 Task: Get information about  a Redfin agent in Charlotte, North Carolina, for assistance in finding a property with a home office.
Action: Key pressed c<Key.caps_lock>HARLOTTE
Screenshot: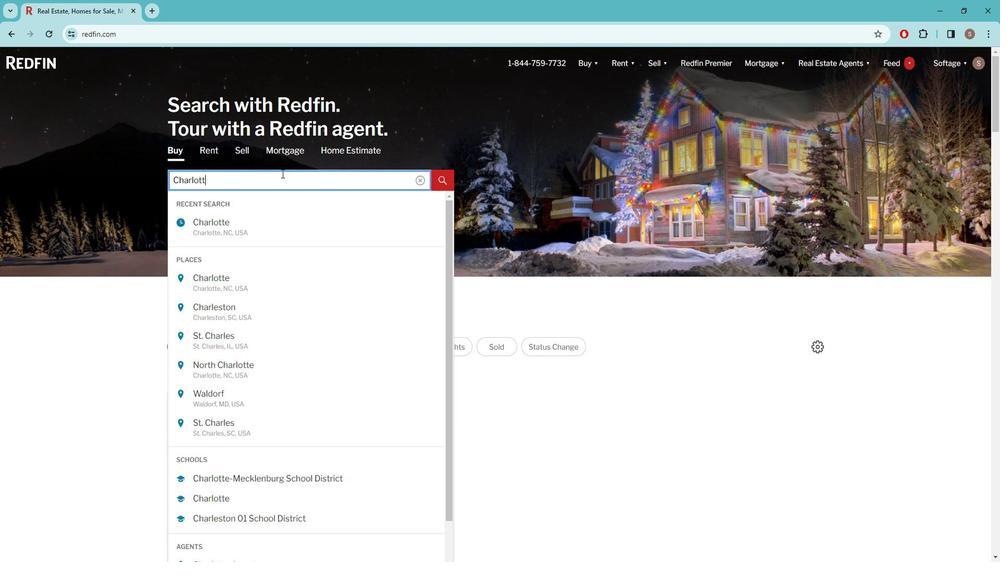 
Action: Mouse moved to (247, 232)
Screenshot: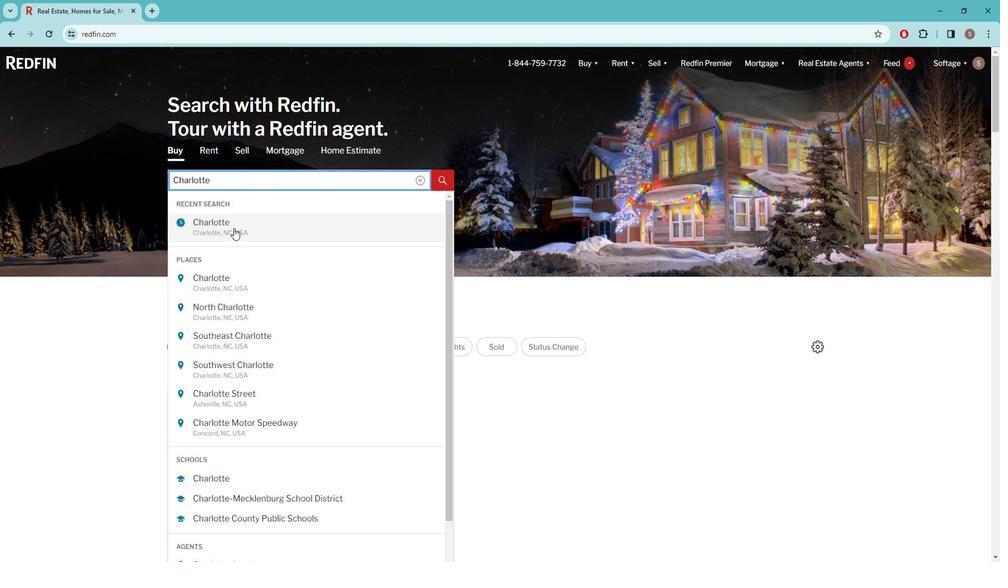 
Action: Mouse pressed left at (247, 232)
Screenshot: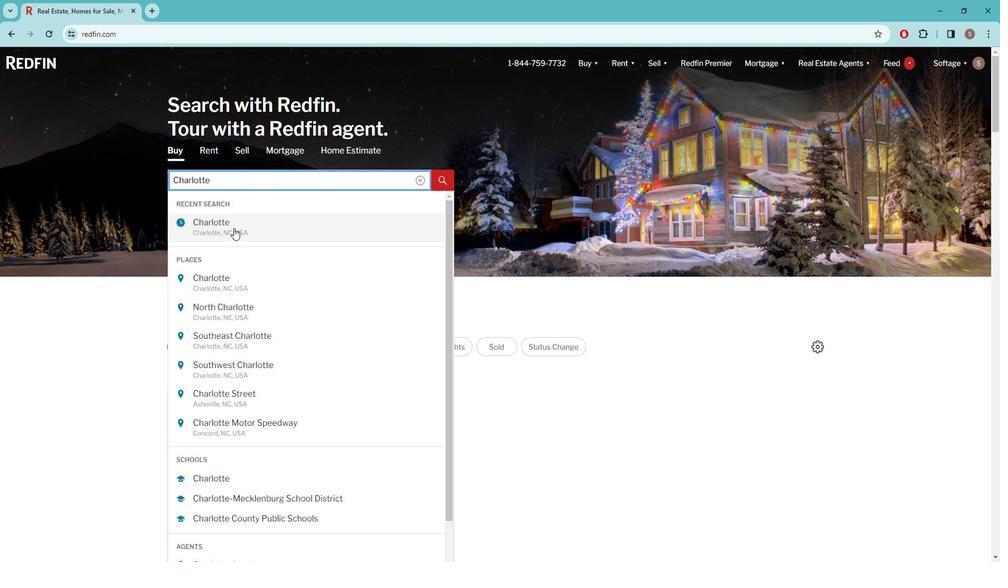 
Action: Mouse moved to (889, 137)
Screenshot: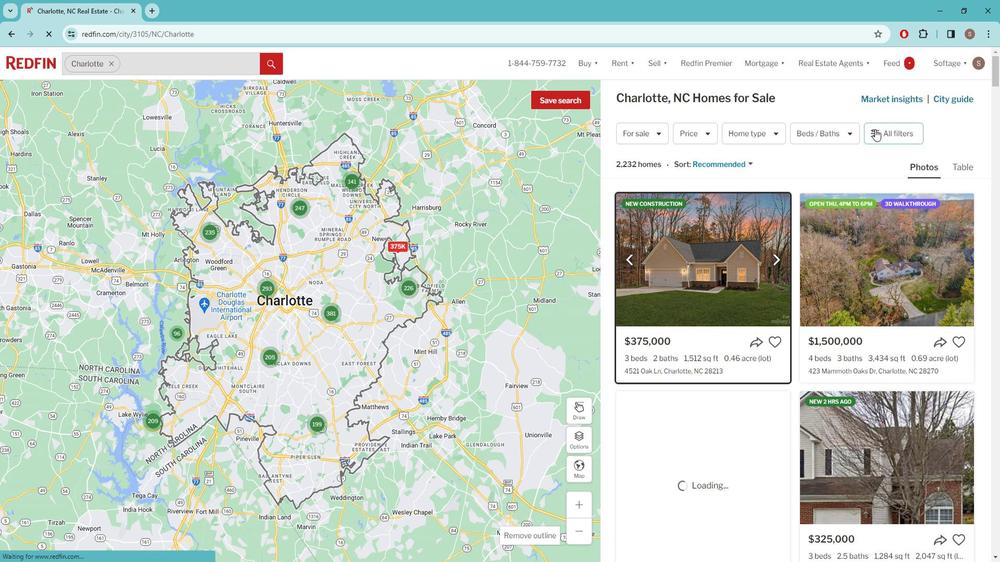 
Action: Mouse pressed left at (889, 137)
Screenshot: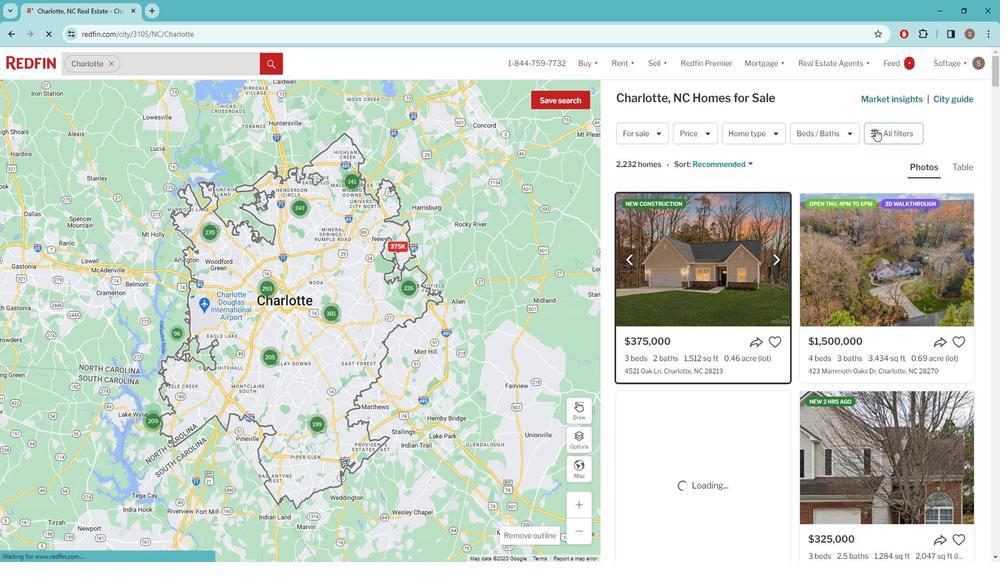 
Action: Mouse moved to (887, 137)
Screenshot: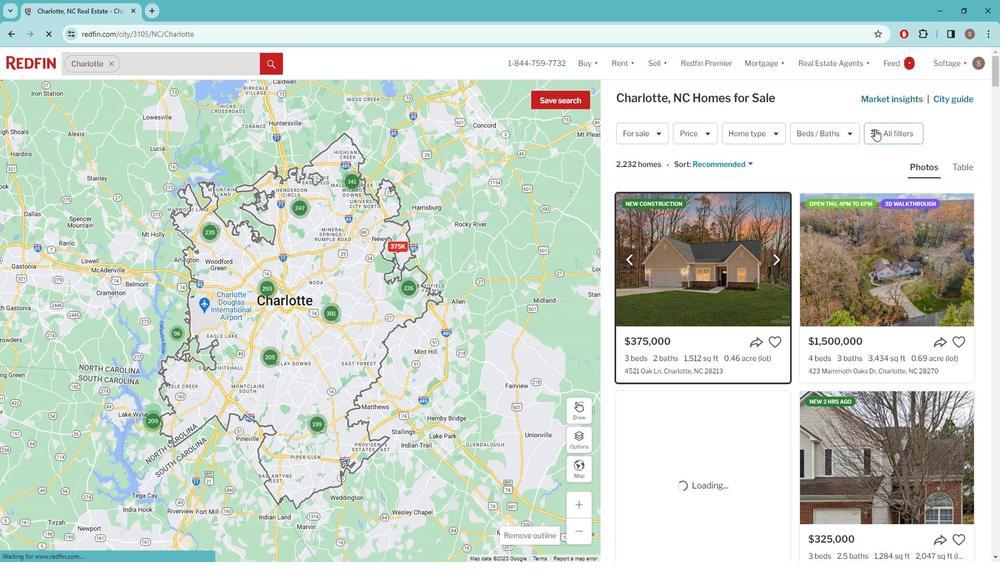 
Action: Mouse pressed left at (887, 137)
Screenshot: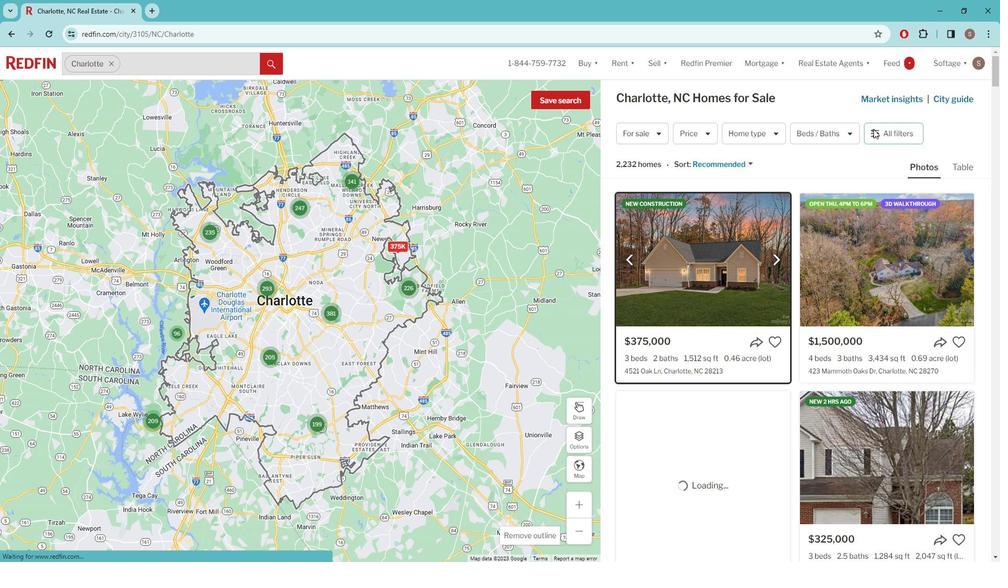 
Action: Mouse moved to (894, 137)
Screenshot: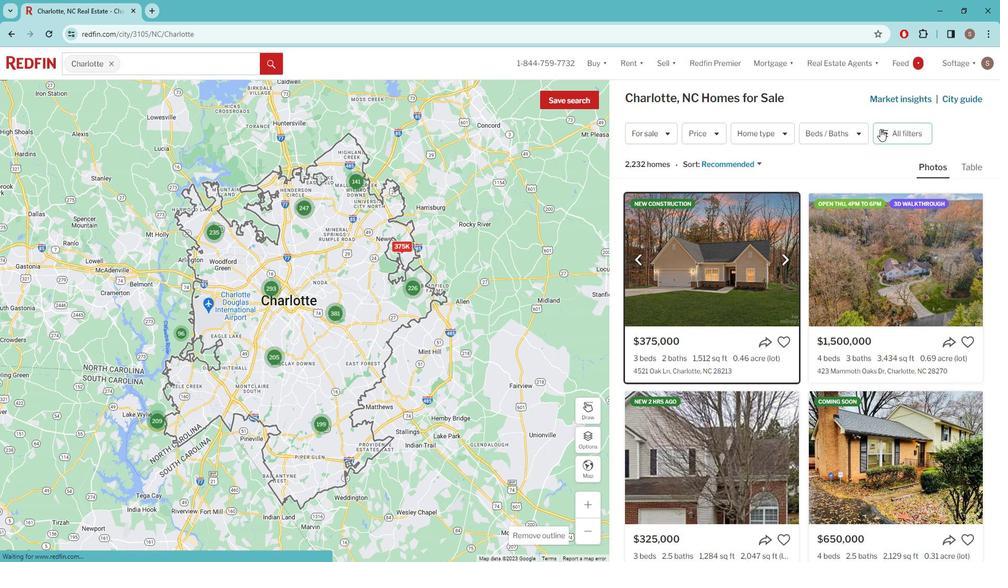 
Action: Mouse pressed left at (894, 137)
Screenshot: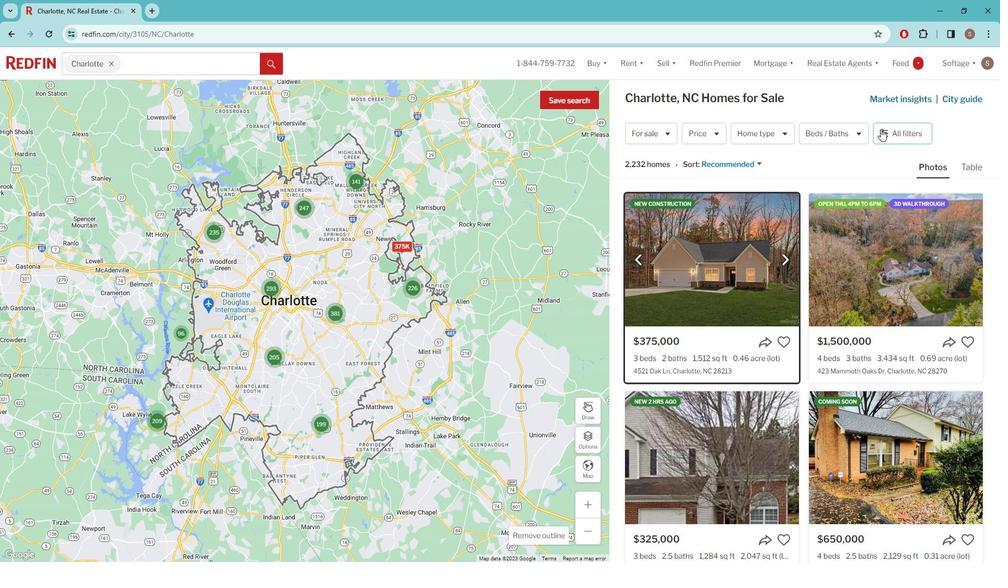
Action: Mouse moved to (850, 188)
Screenshot: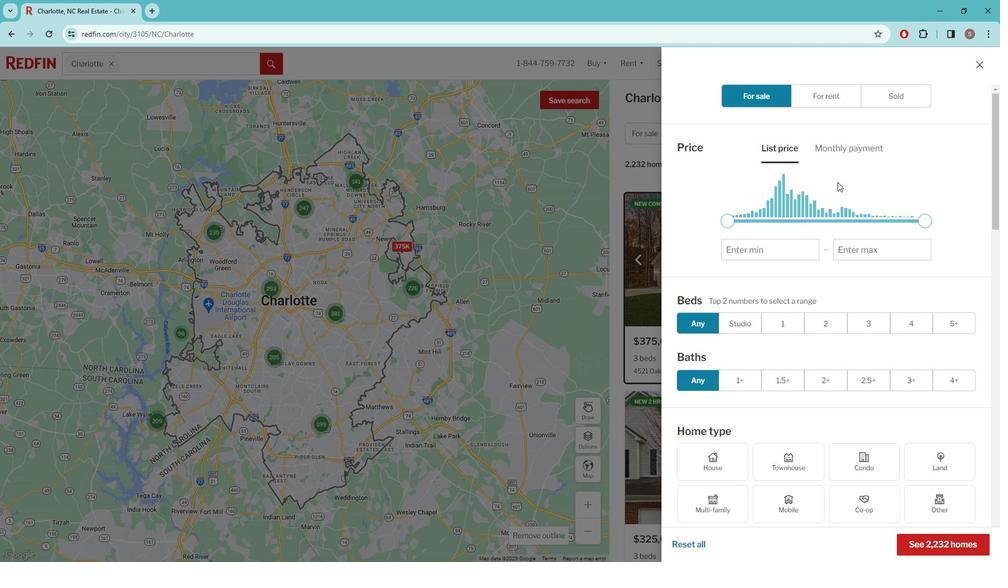 
Action: Mouse scrolled (850, 188) with delta (0, 0)
Screenshot: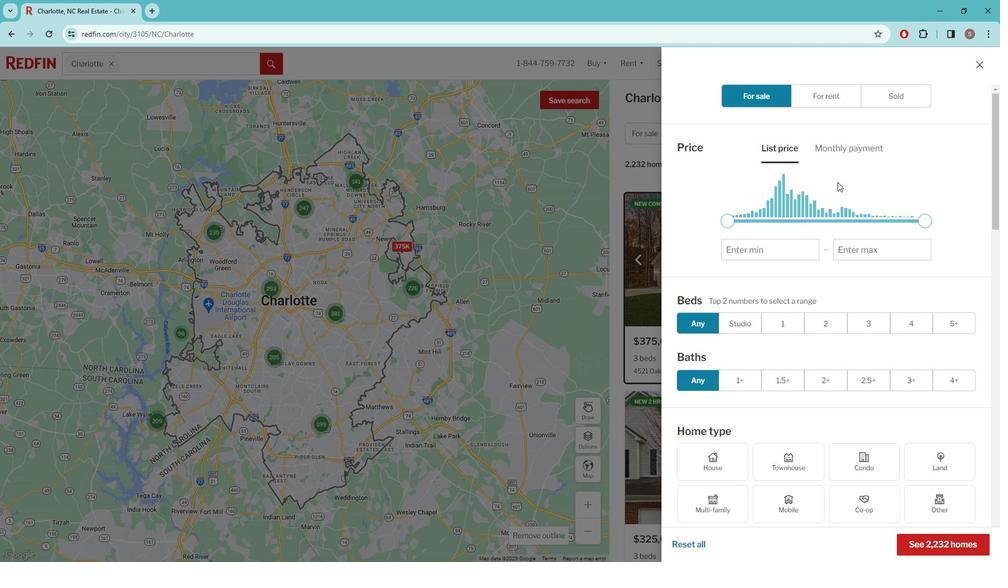 
Action: Mouse moved to (849, 189)
Screenshot: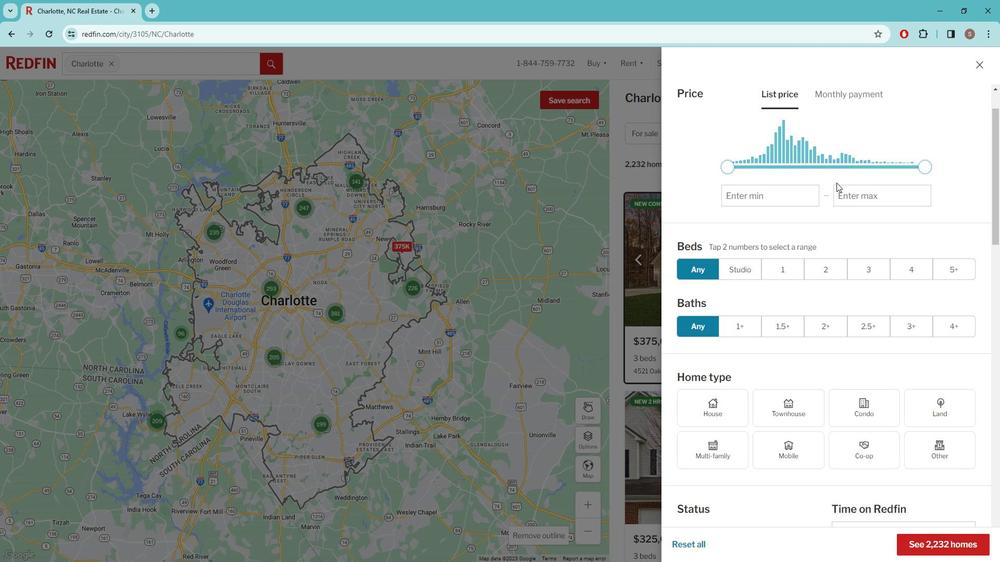 
Action: Mouse scrolled (849, 188) with delta (0, 0)
Screenshot: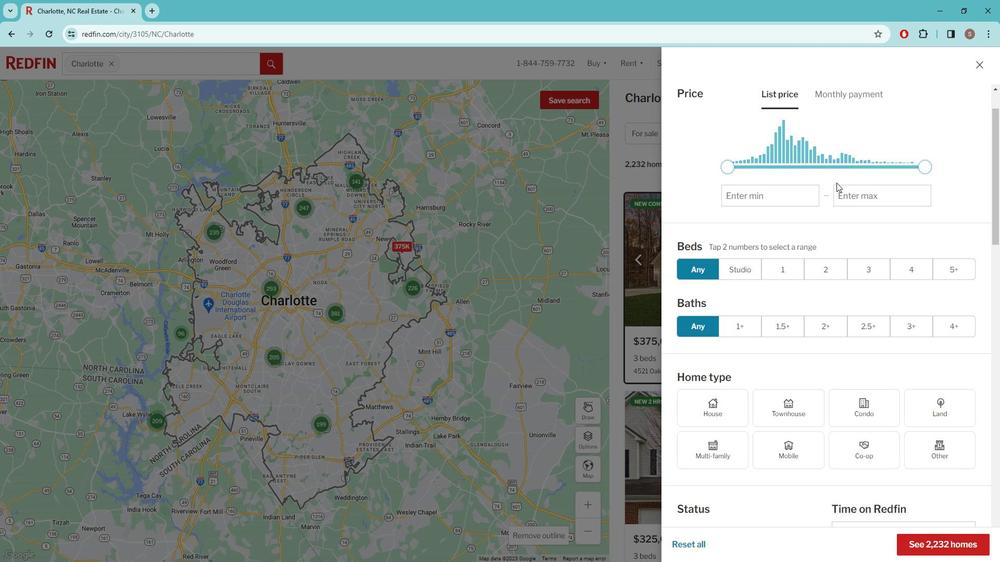 
Action: Mouse scrolled (849, 188) with delta (0, 0)
Screenshot: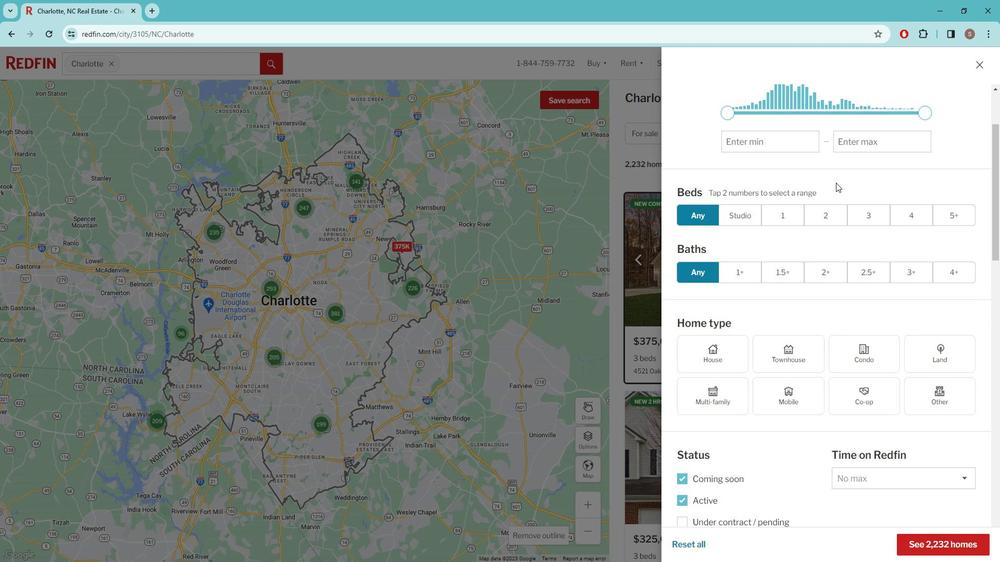 
Action: Mouse scrolled (849, 188) with delta (0, 0)
Screenshot: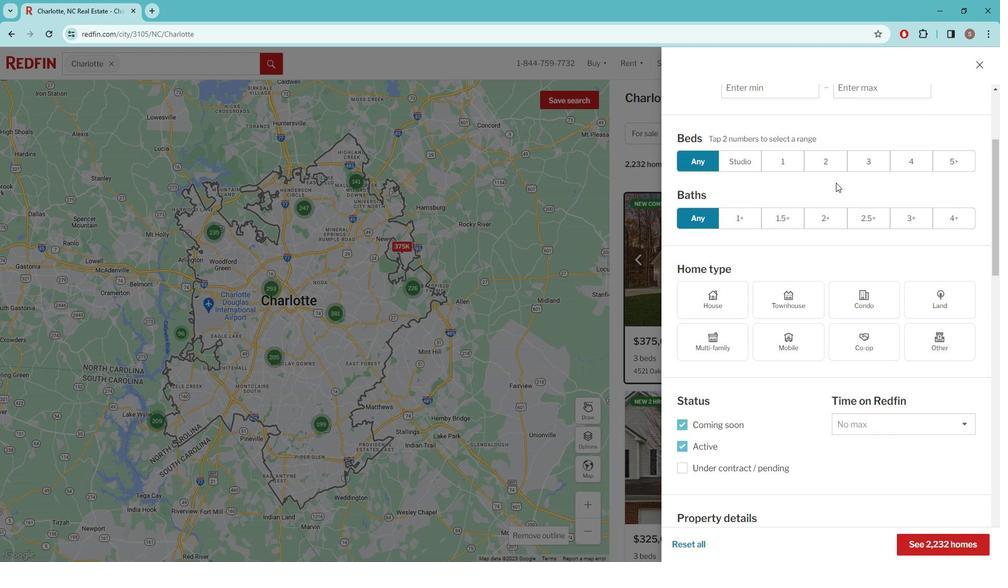 
Action: Mouse scrolled (849, 188) with delta (0, 0)
Screenshot: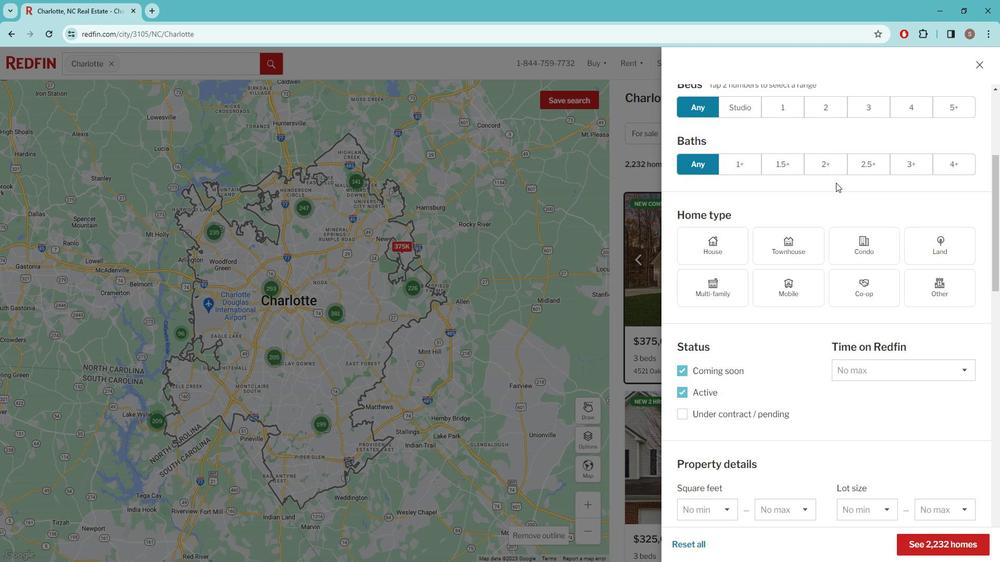 
Action: Mouse moved to (849, 189)
Screenshot: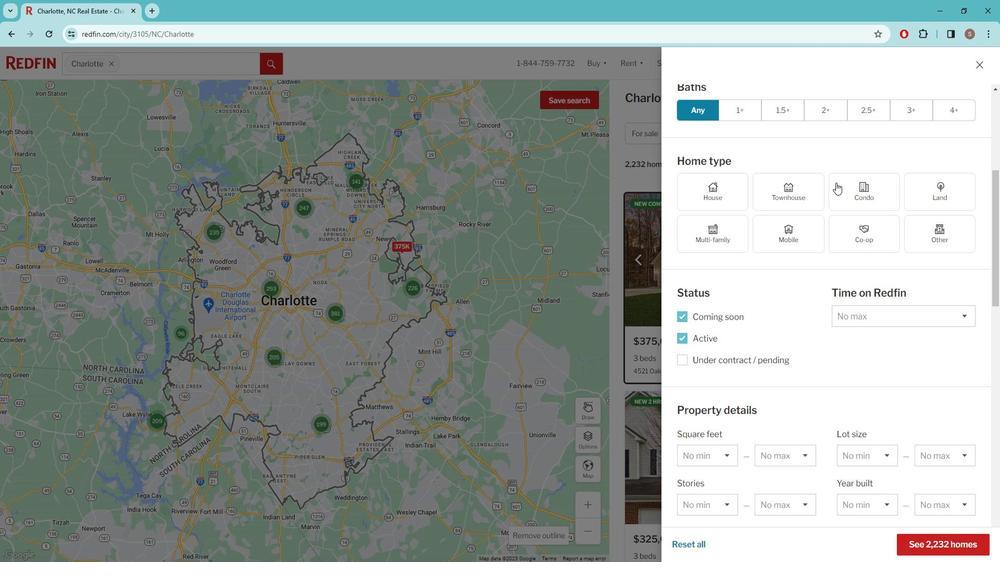 
Action: Mouse scrolled (849, 188) with delta (0, 0)
Screenshot: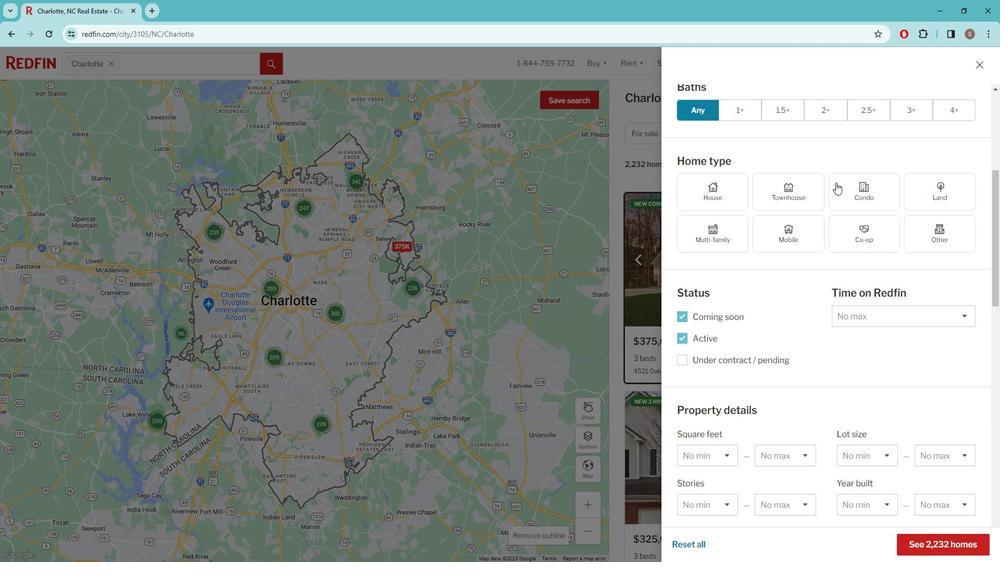 
Action: Mouse moved to (849, 190)
Screenshot: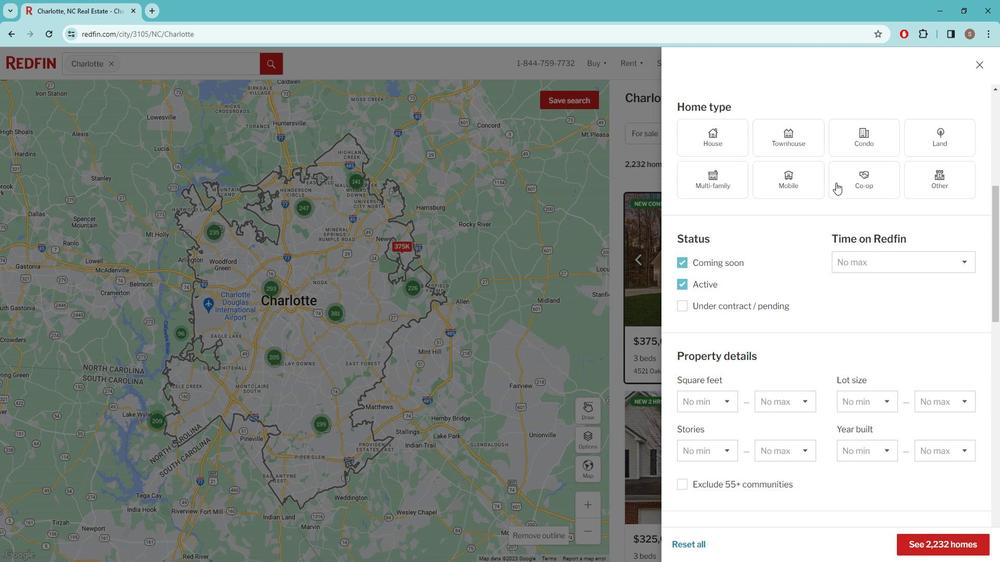 
Action: Mouse scrolled (849, 189) with delta (0, 0)
Screenshot: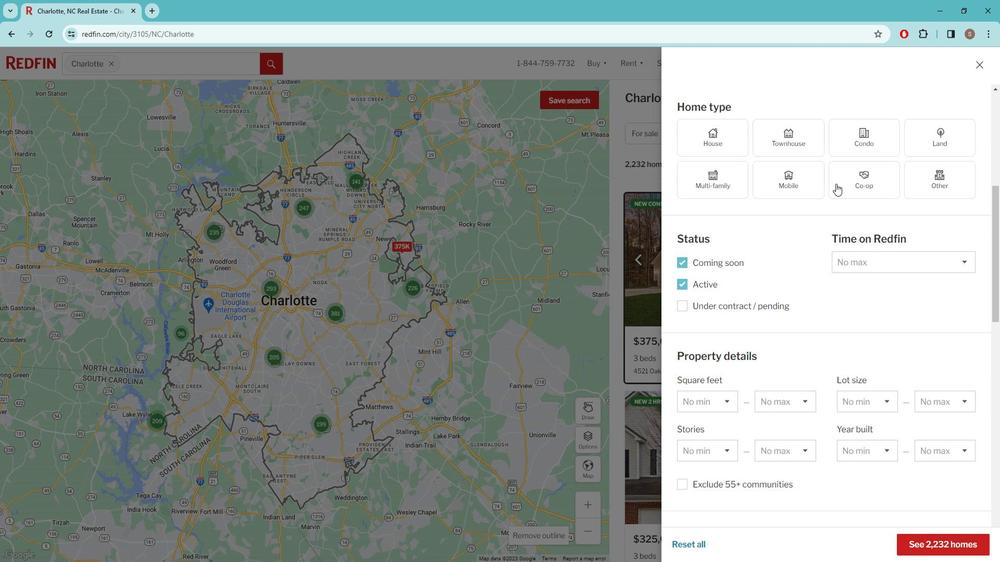 
Action: Mouse moved to (848, 190)
Screenshot: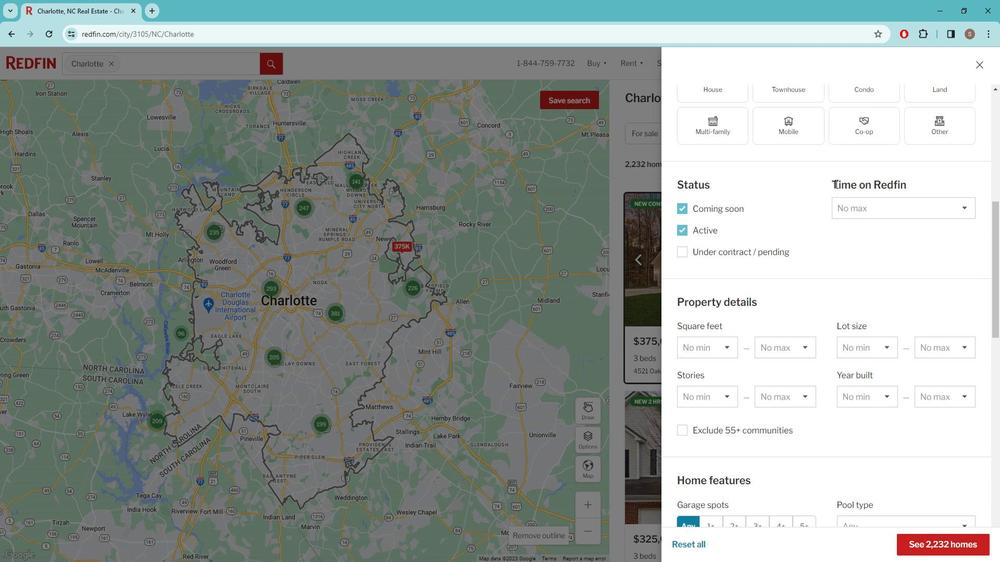 
Action: Mouse scrolled (848, 190) with delta (0, 0)
Screenshot: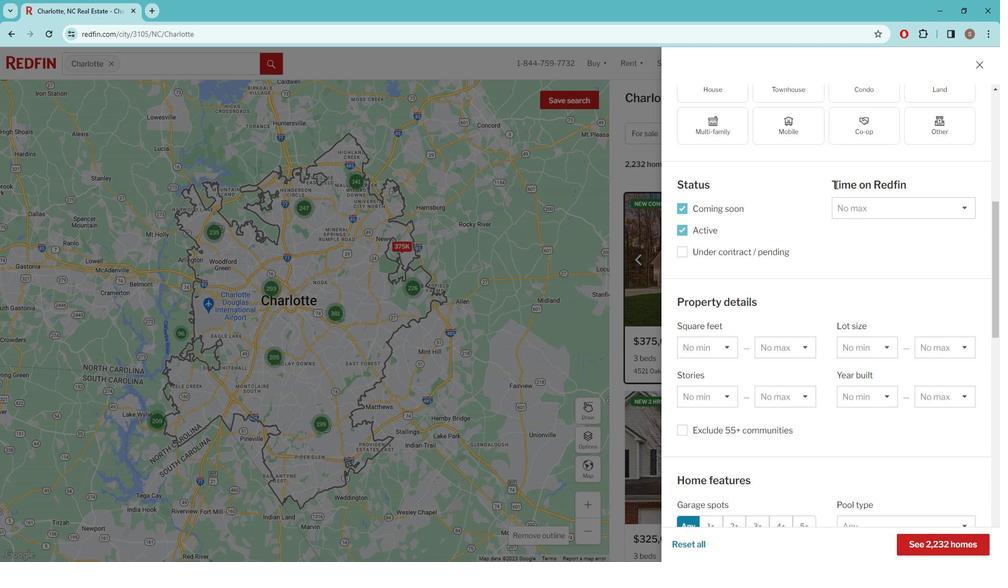 
Action: Mouse scrolled (848, 190) with delta (0, 0)
Screenshot: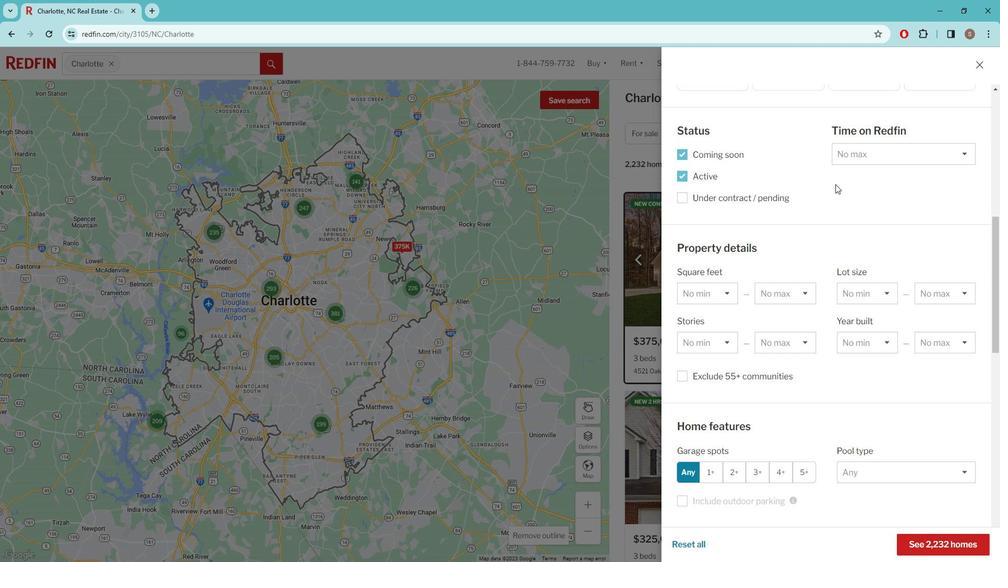 
Action: Mouse moved to (848, 190)
Screenshot: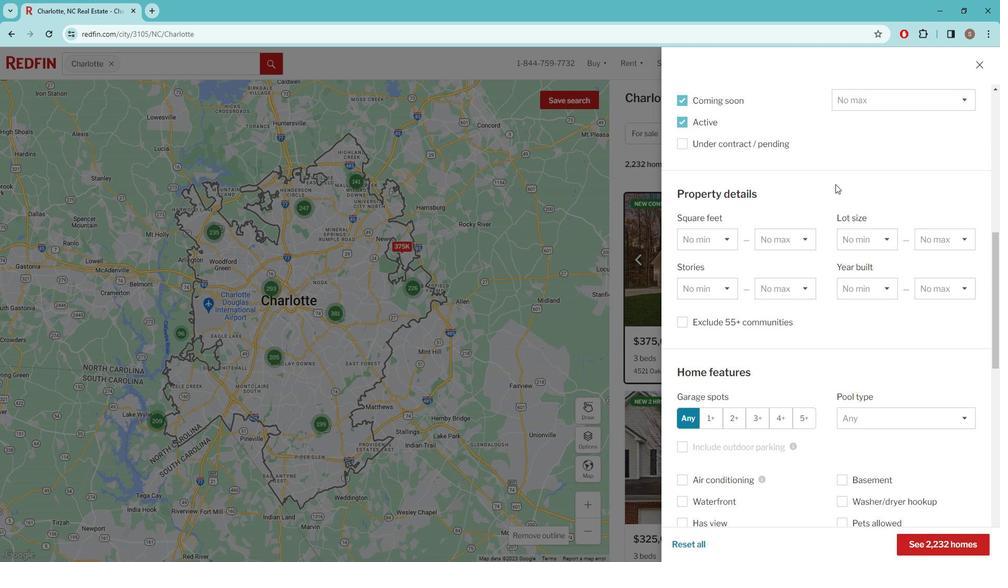 
Action: Mouse scrolled (848, 190) with delta (0, 0)
Screenshot: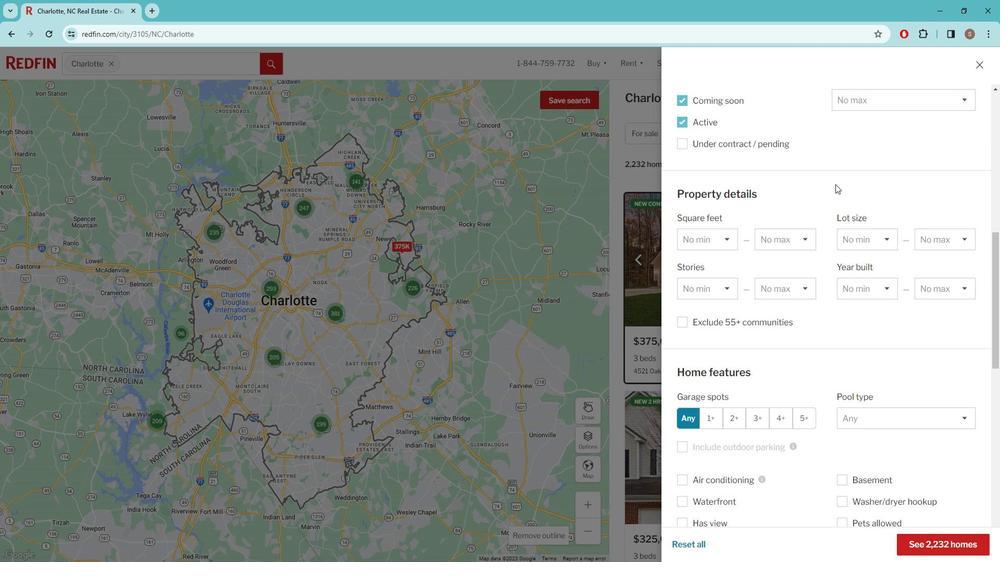 
Action: Mouse moved to (848, 190)
Screenshot: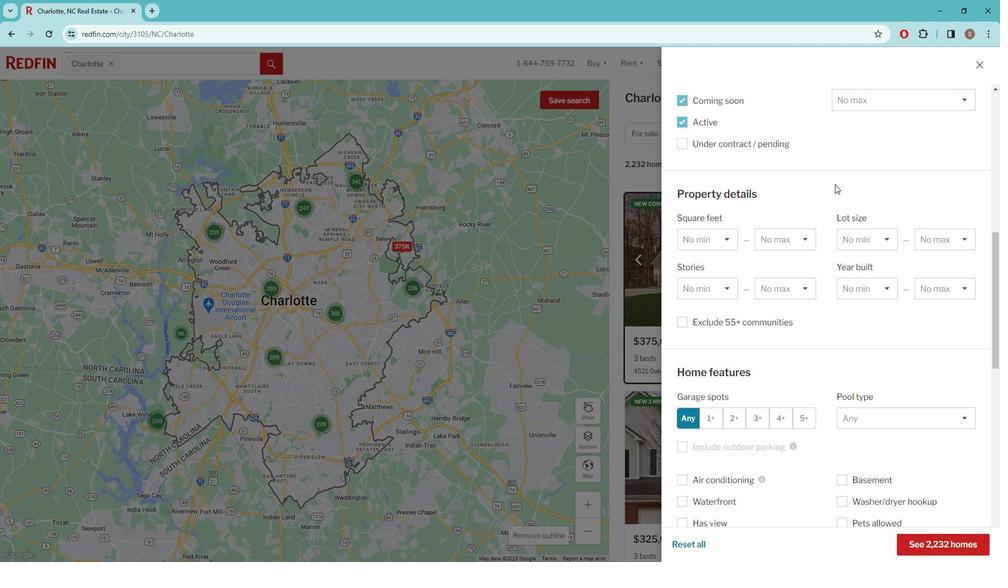 
Action: Mouse scrolled (848, 190) with delta (0, 0)
Screenshot: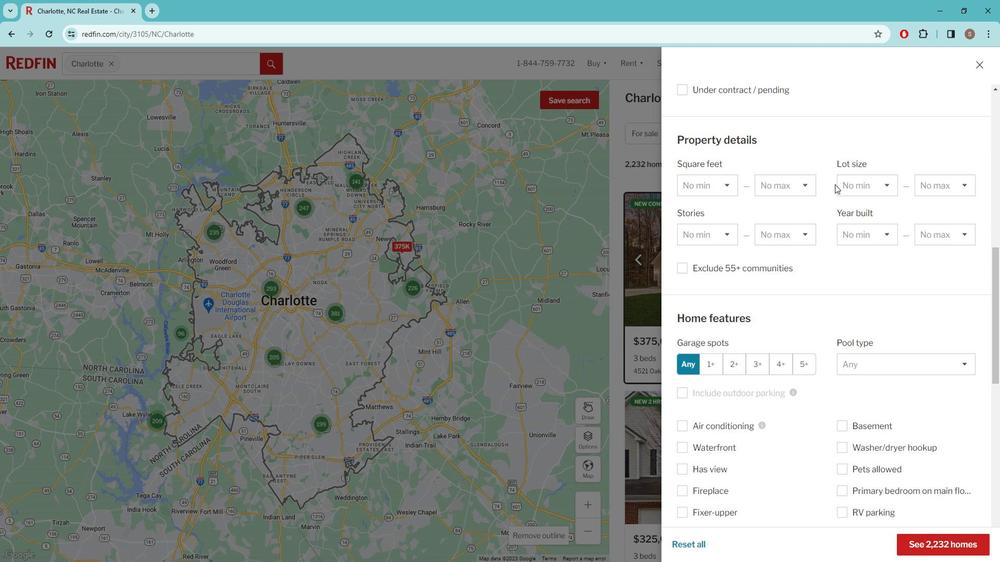 
Action: Mouse scrolled (848, 190) with delta (0, 0)
Screenshot: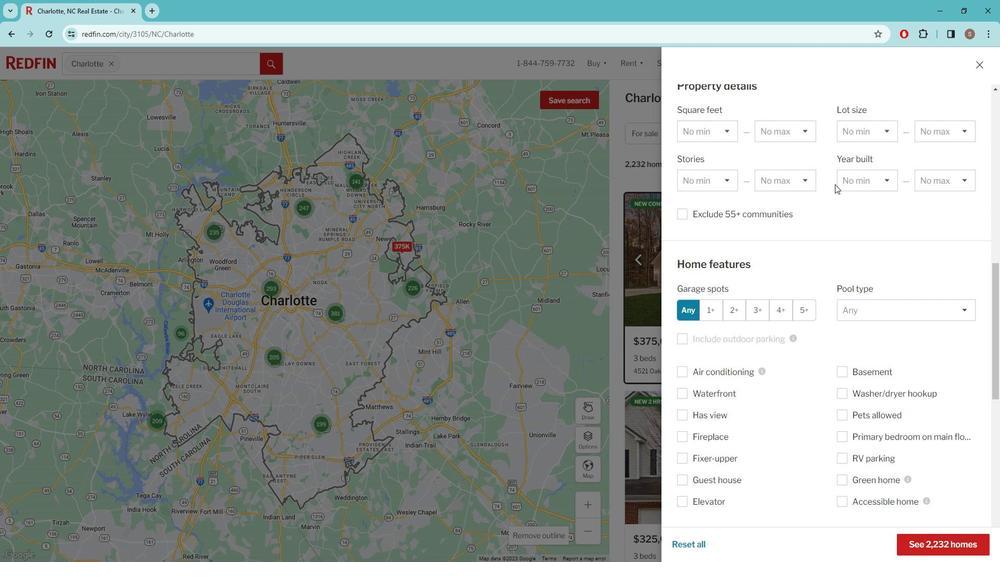 
Action: Mouse moved to (846, 192)
Screenshot: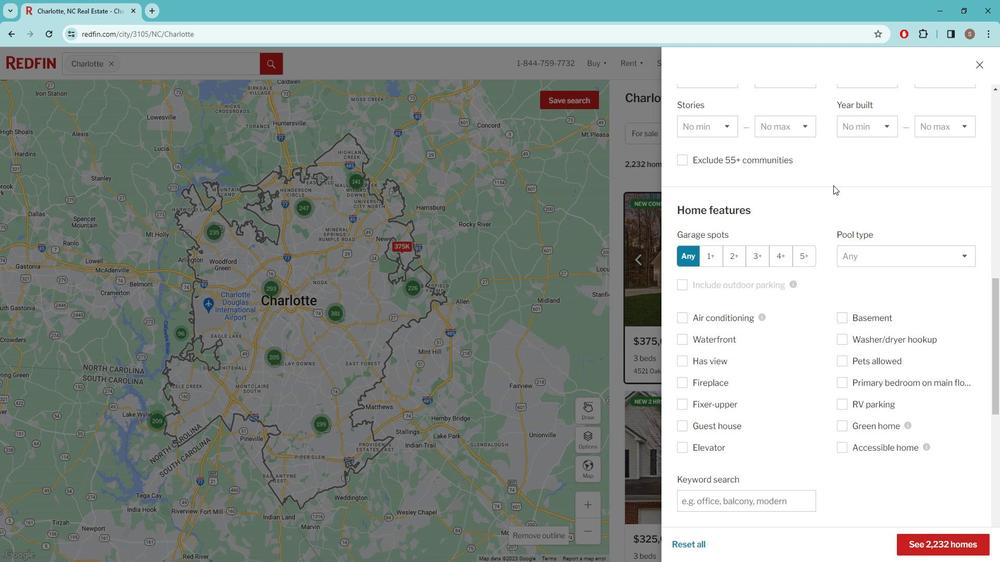 
Action: Mouse scrolled (846, 191) with delta (0, 0)
Screenshot: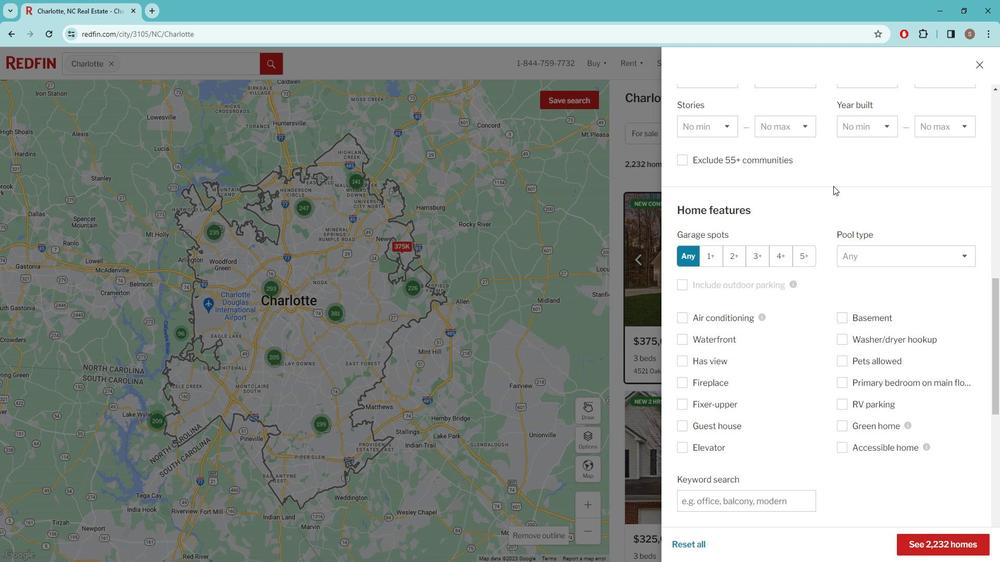 
Action: Mouse moved to (737, 444)
Screenshot: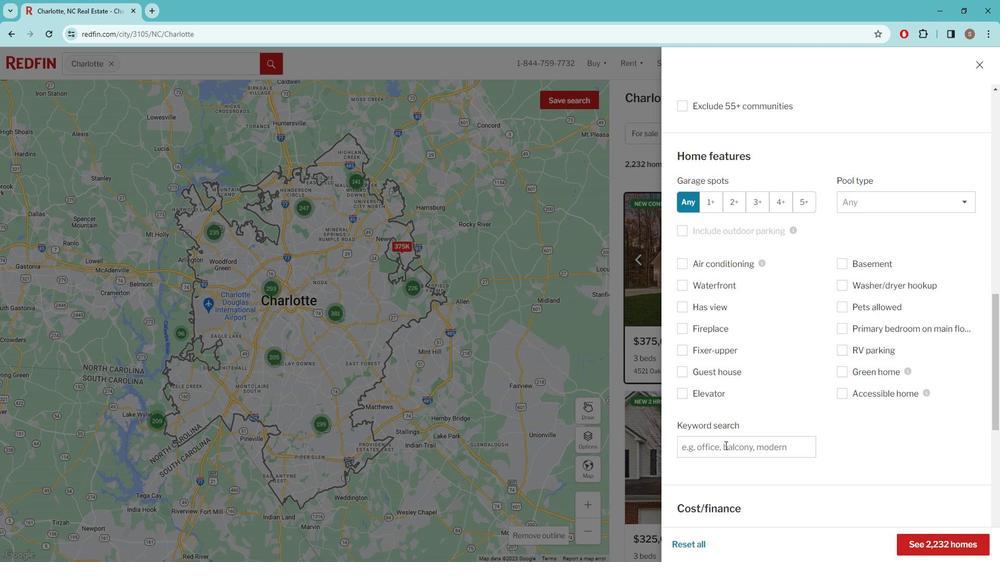 
Action: Mouse pressed left at (737, 444)
Screenshot: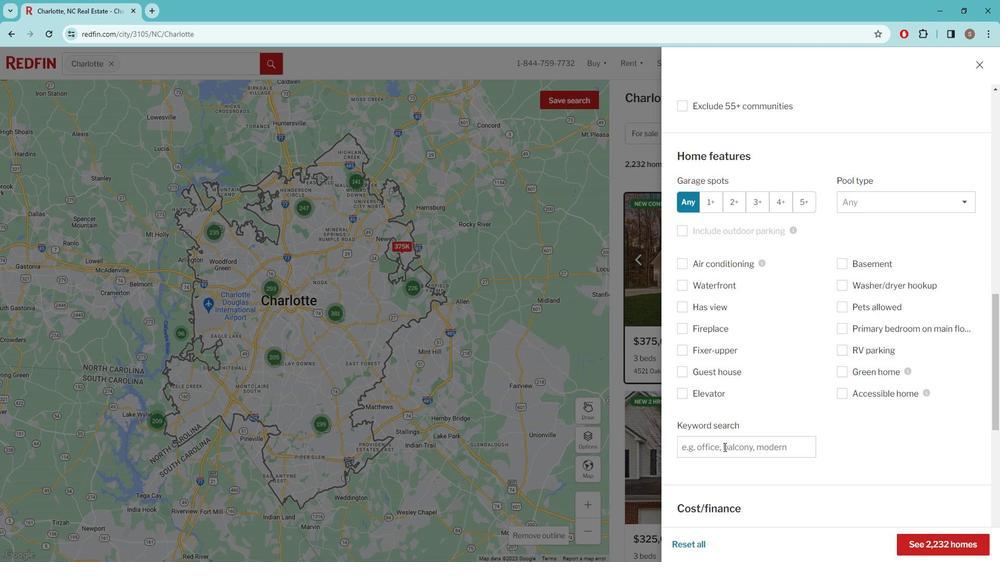 
Action: Mouse moved to (736, 444)
Screenshot: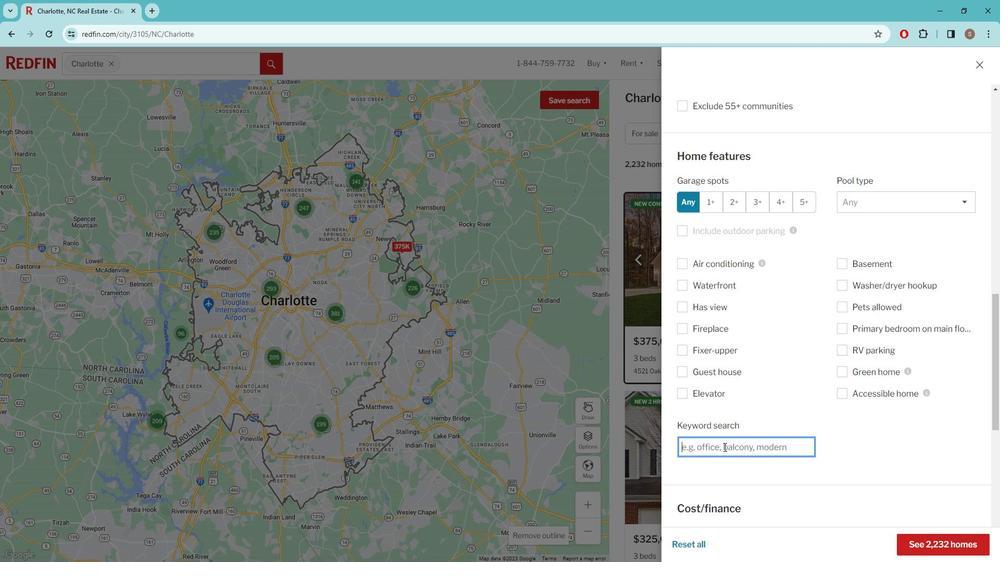 
Action: Key pressed HOME<Key.space>OFFICE<Key.space>
Screenshot: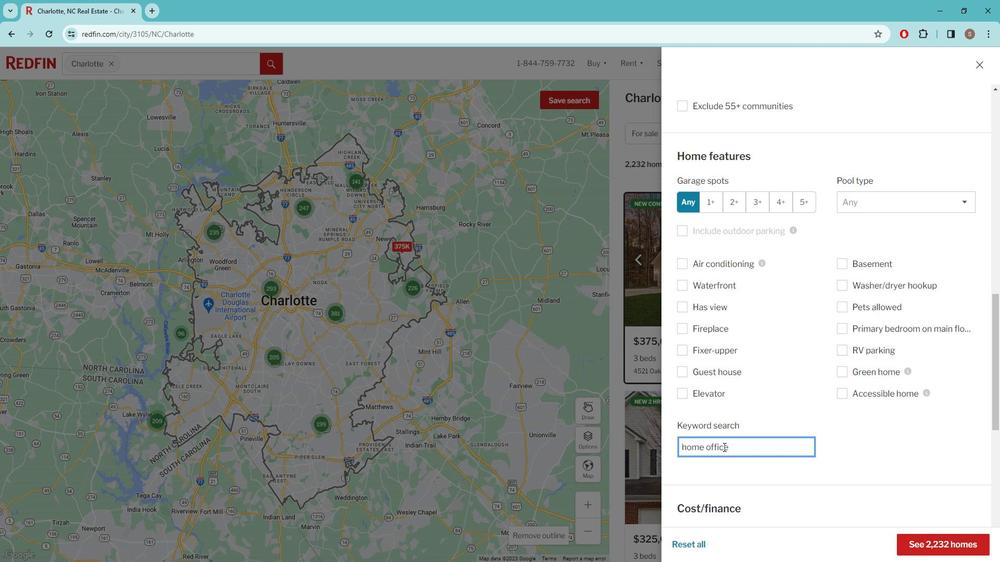 
Action: Mouse scrolled (736, 443) with delta (0, 0)
Screenshot: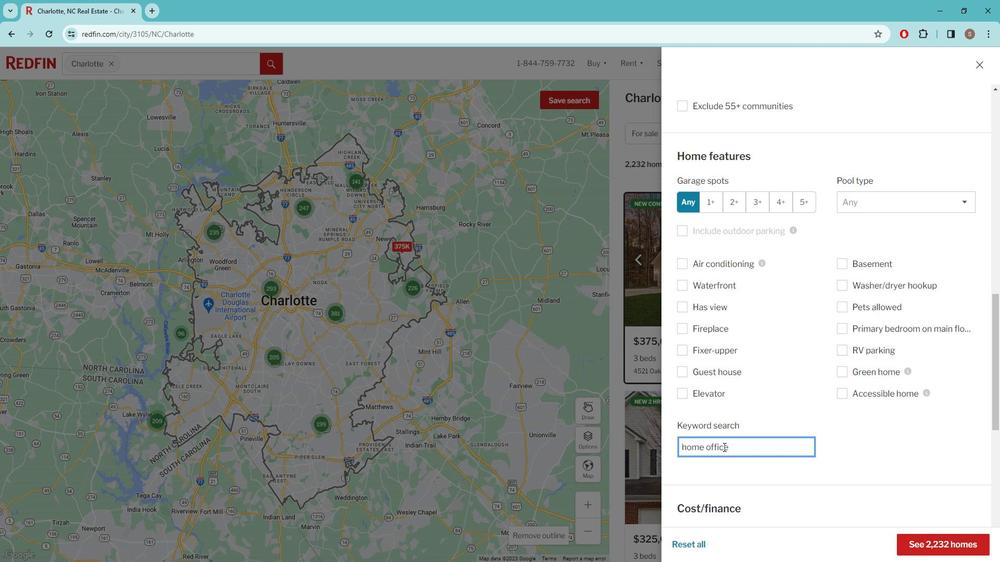 
Action: Mouse scrolled (736, 443) with delta (0, 0)
Screenshot: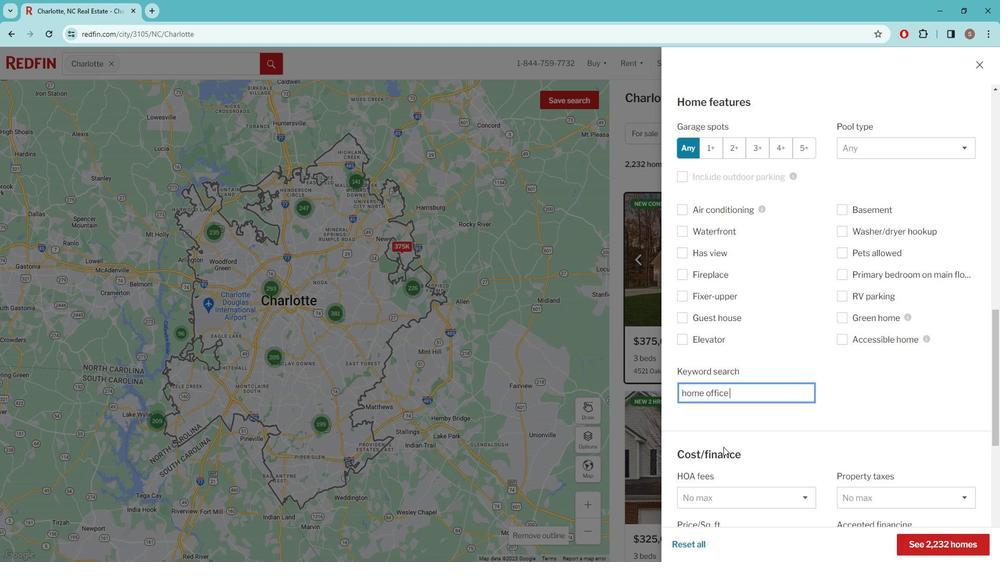 
Action: Mouse scrolled (736, 443) with delta (0, 0)
Screenshot: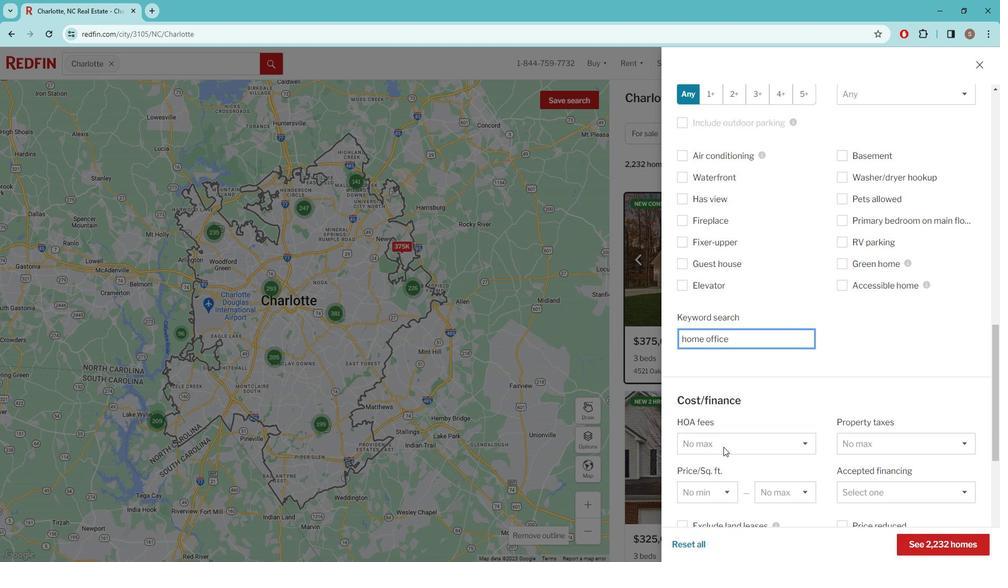 
Action: Mouse moved to (736, 444)
Screenshot: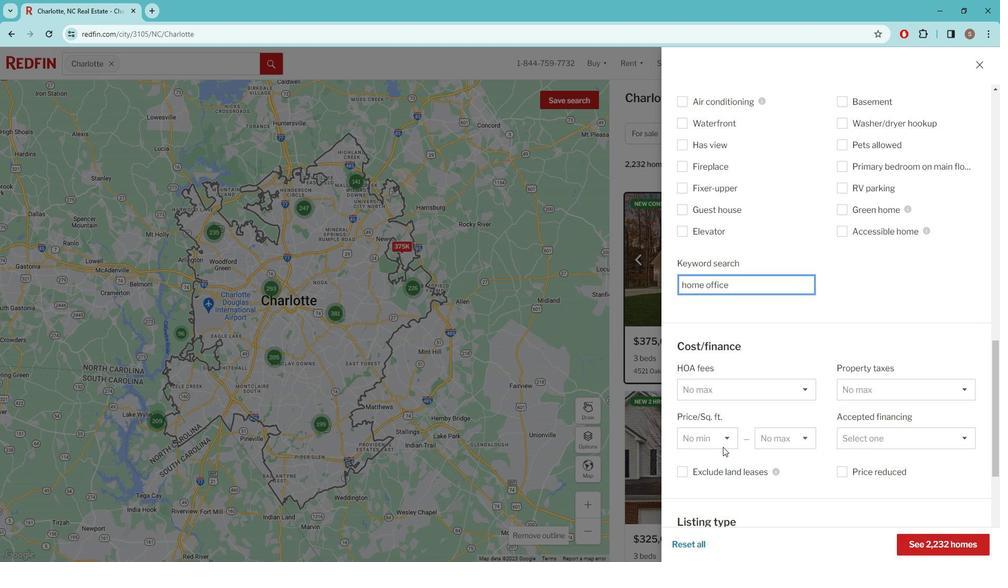 
Action: Mouse scrolled (736, 443) with delta (0, 0)
Screenshot: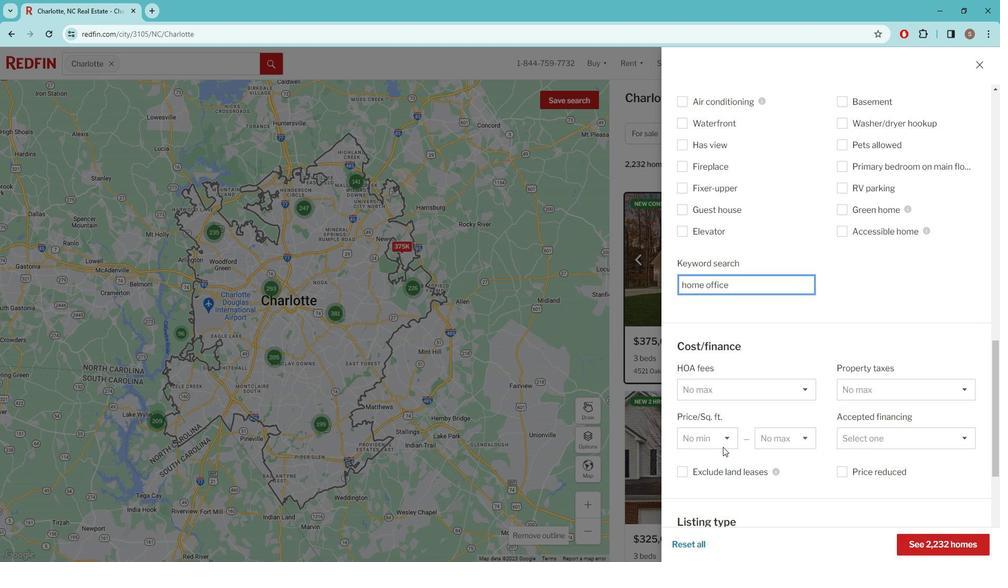 
Action: Mouse scrolled (736, 443) with delta (0, 0)
Screenshot: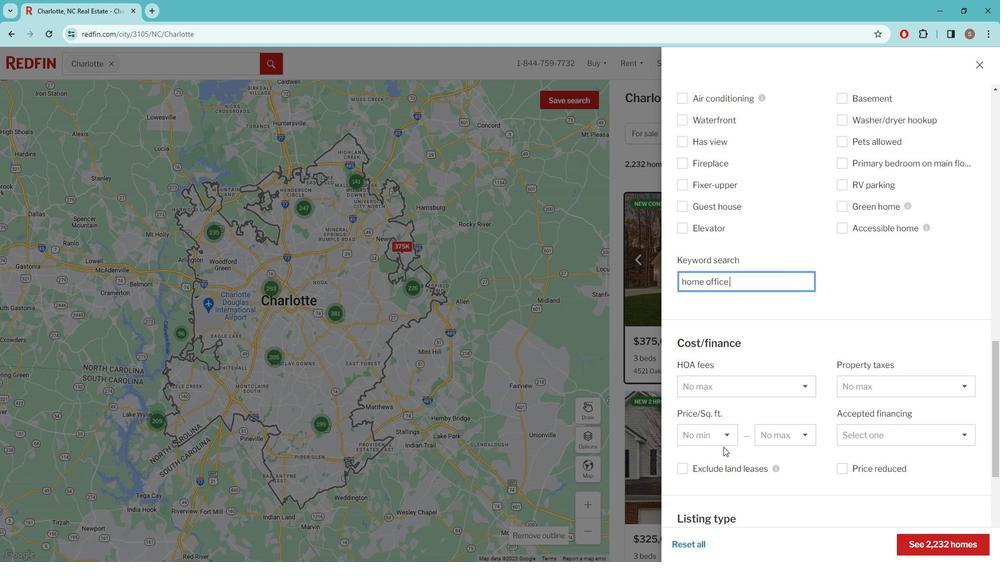 
Action: Mouse moved to (738, 443)
Screenshot: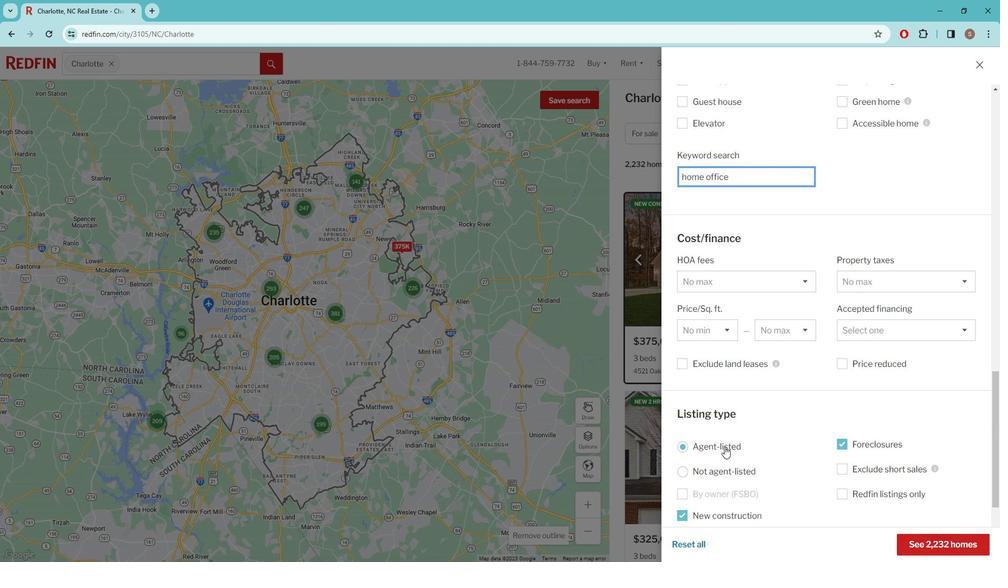 
Action: Mouse scrolled (738, 442) with delta (0, 0)
Screenshot: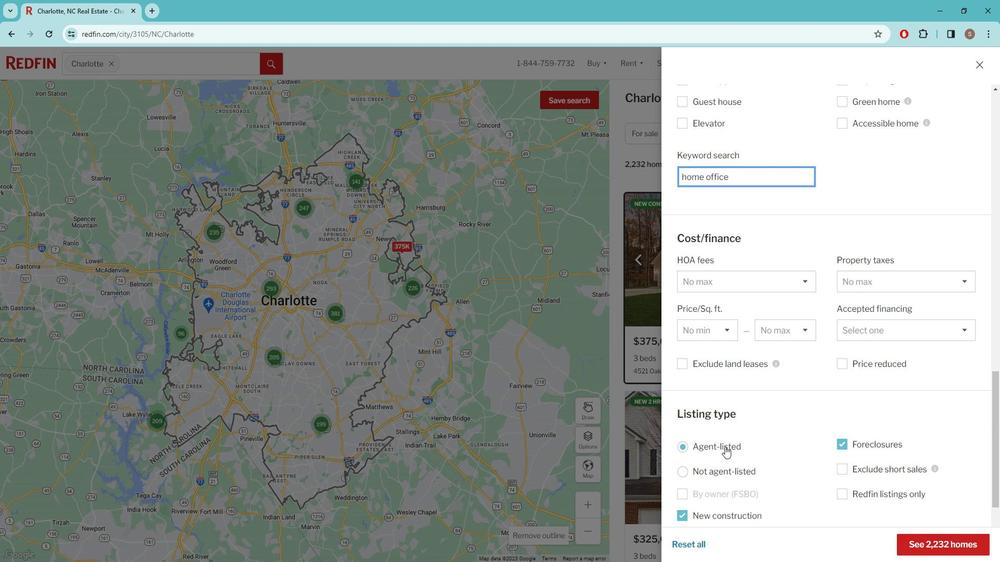 
Action: Mouse moved to (738, 443)
Screenshot: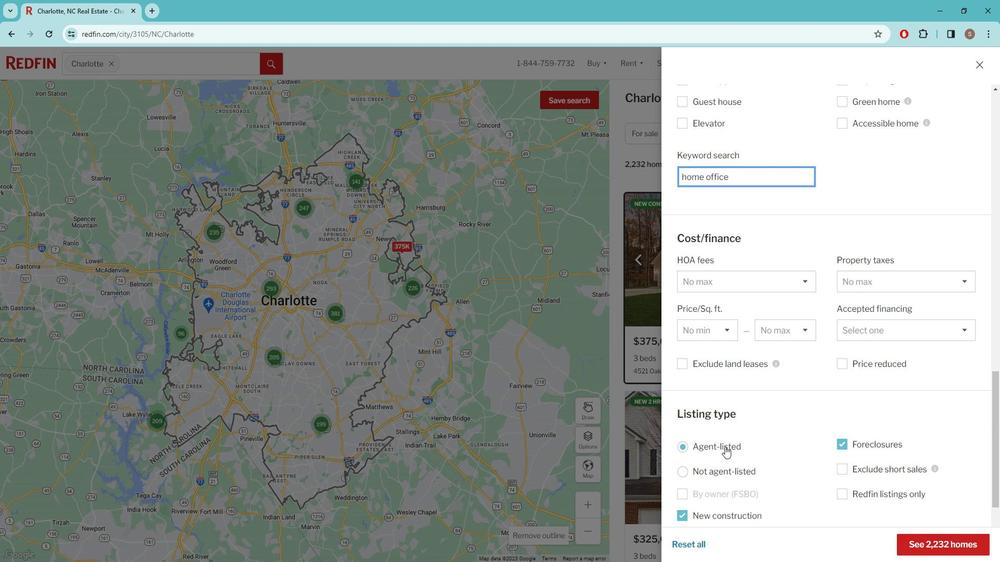 
Action: Mouse scrolled (738, 442) with delta (0, 0)
Screenshot: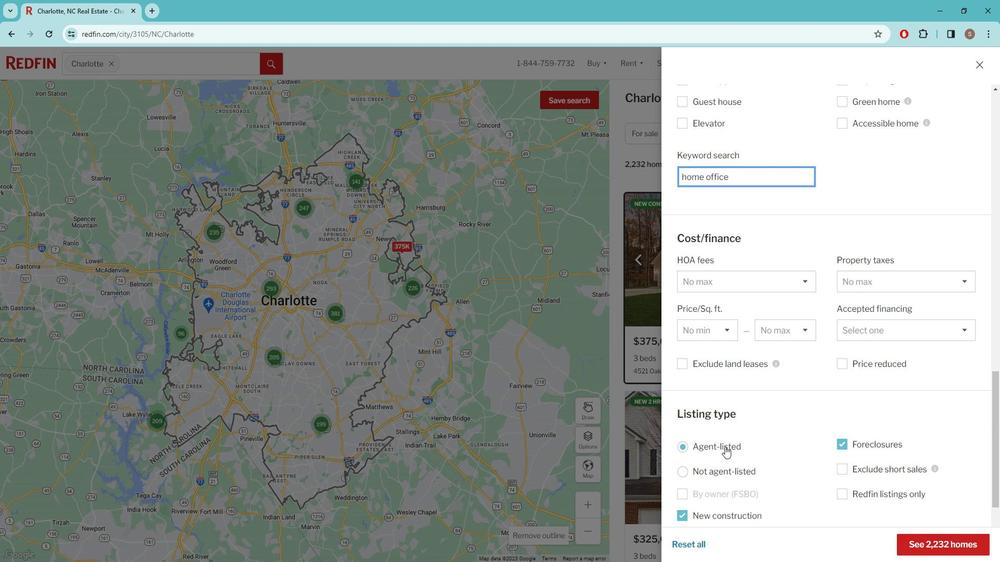 
Action: Mouse moved to (739, 442)
Screenshot: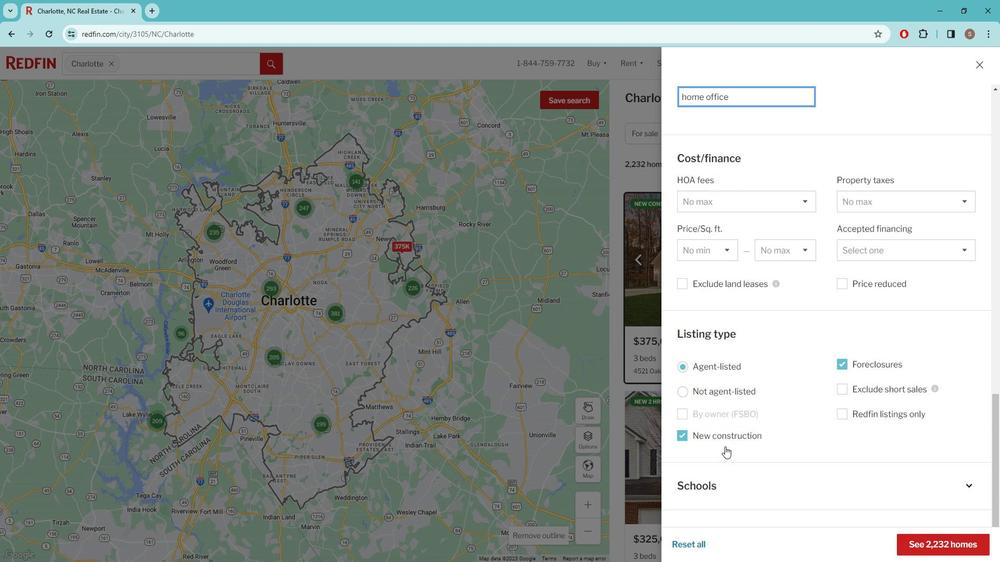 
Action: Mouse scrolled (739, 442) with delta (0, 0)
Screenshot: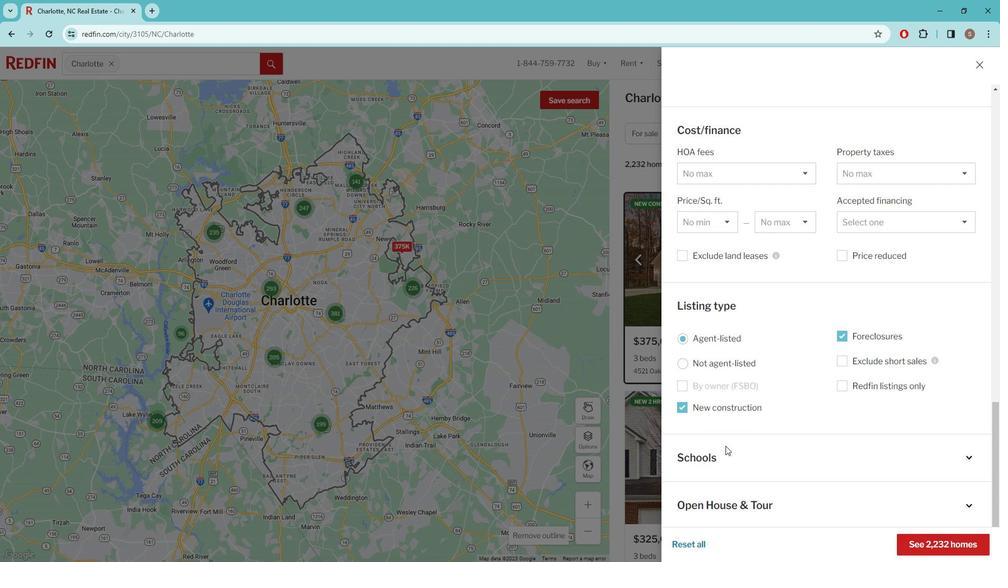 
Action: Mouse scrolled (739, 442) with delta (0, 0)
Screenshot: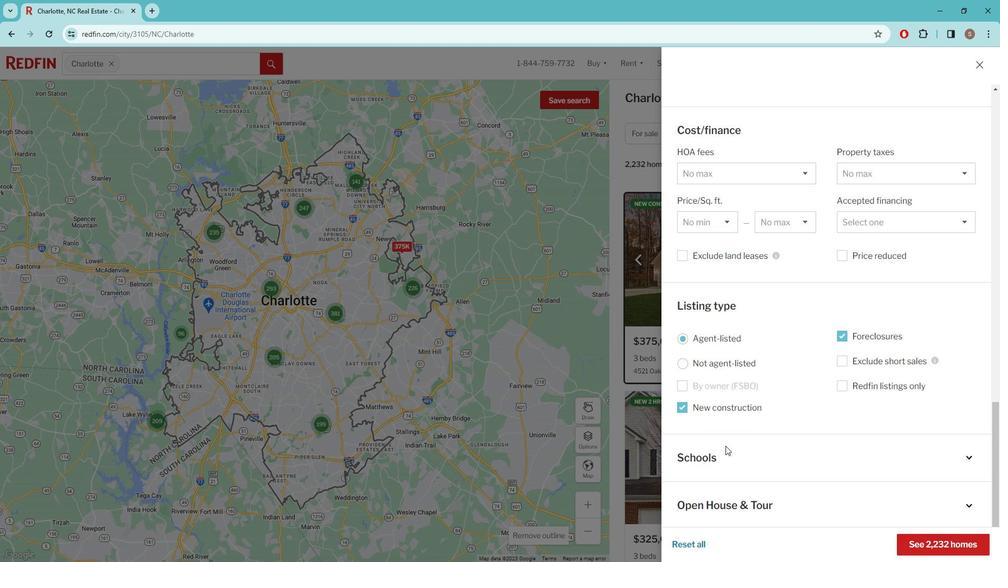 
Action: Mouse moved to (938, 533)
Screenshot: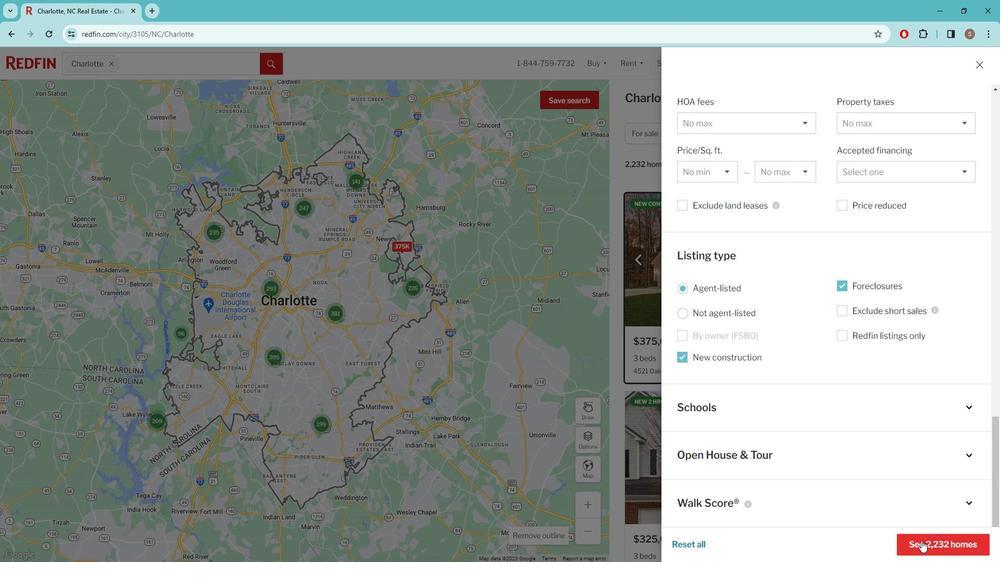 
Action: Mouse pressed left at (938, 533)
Screenshot: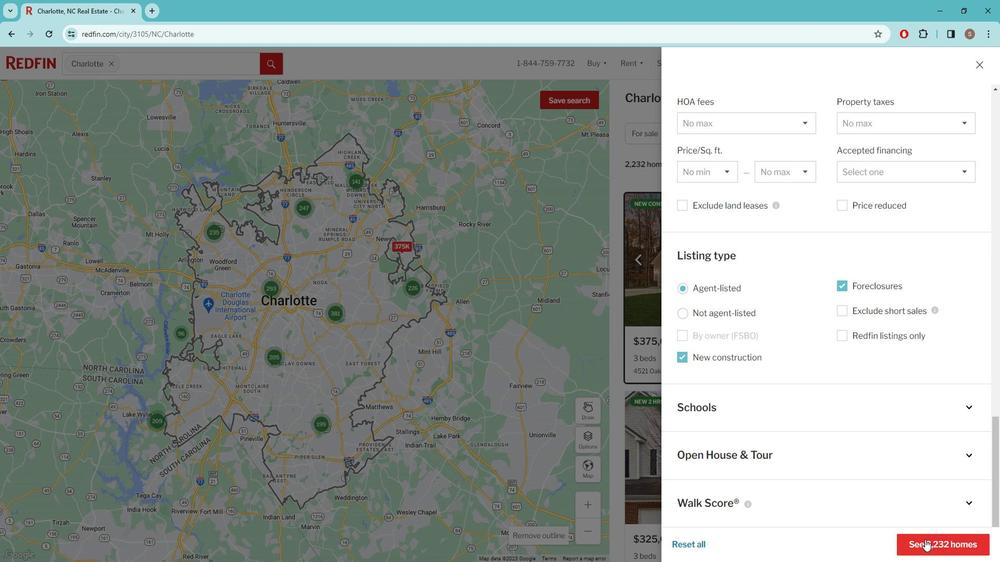 
Action: Mouse moved to (863, 321)
Screenshot: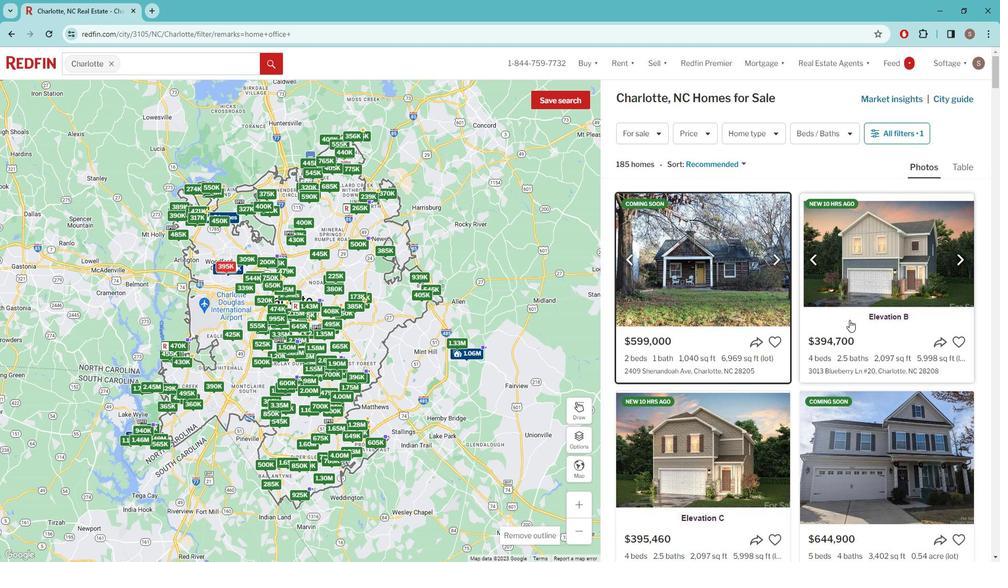 
Action: Mouse pressed left at (863, 321)
Screenshot: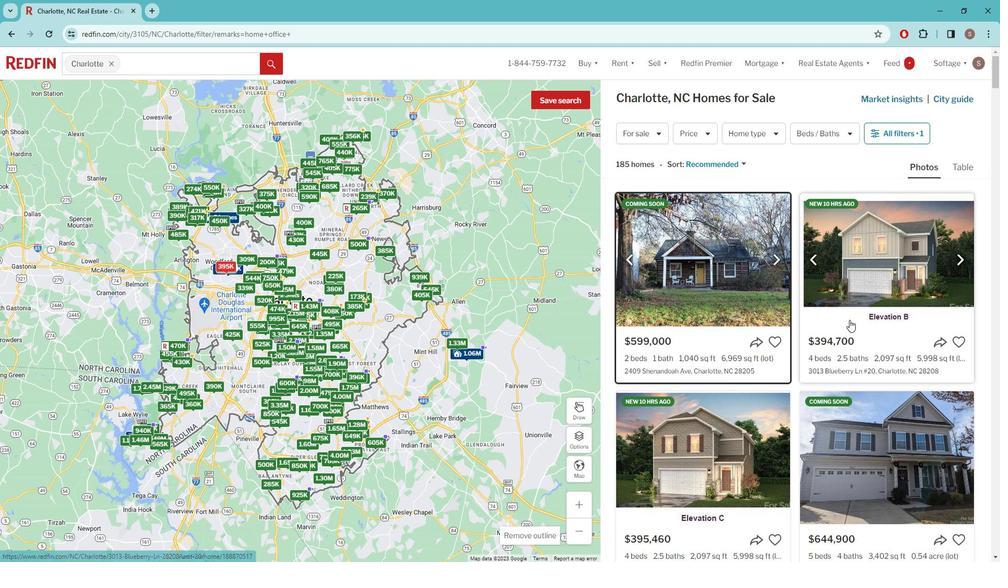 
Action: Mouse moved to (612, 324)
Screenshot: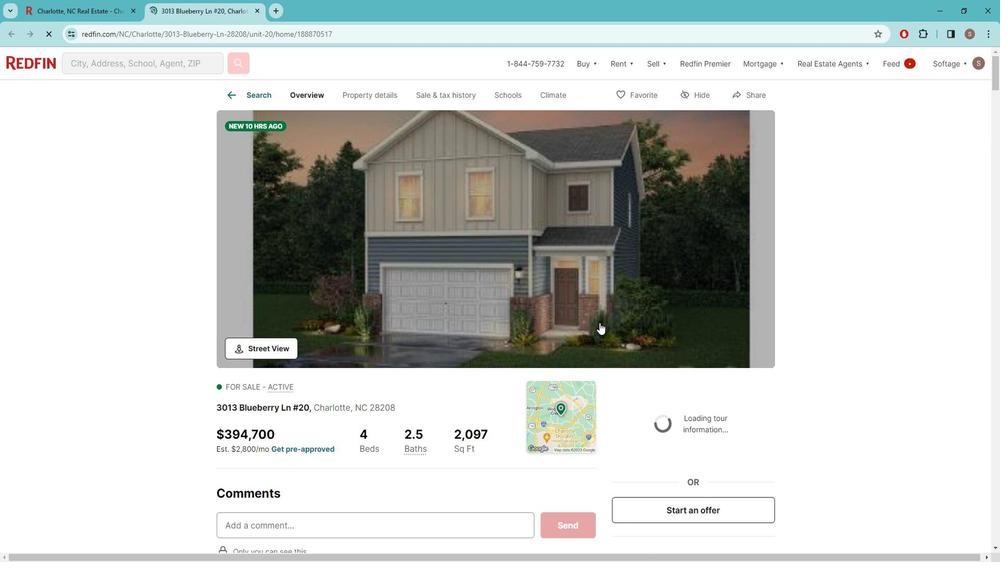 
Action: Mouse scrolled (612, 323) with delta (0, 0)
Screenshot: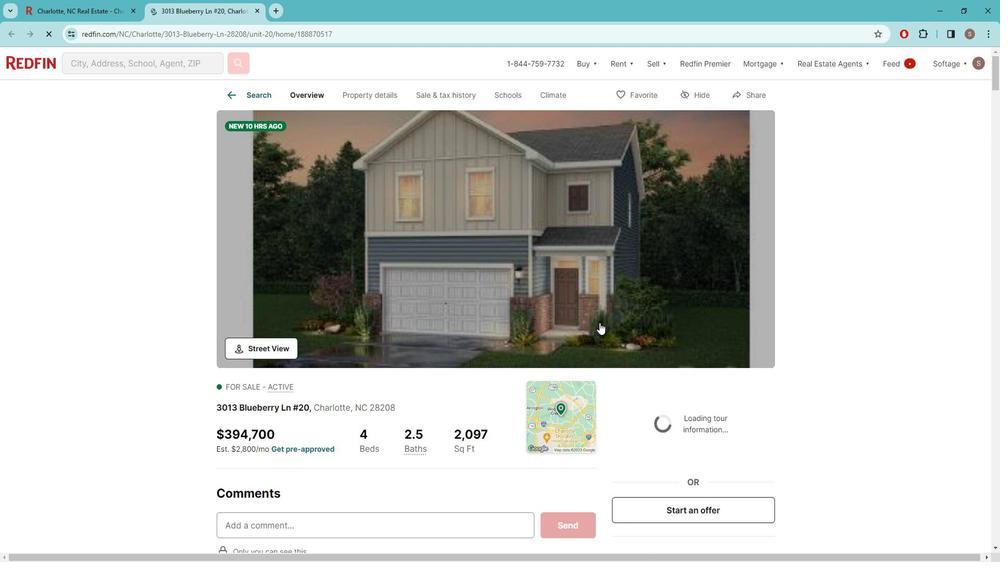 
Action: Mouse moved to (617, 323)
Screenshot: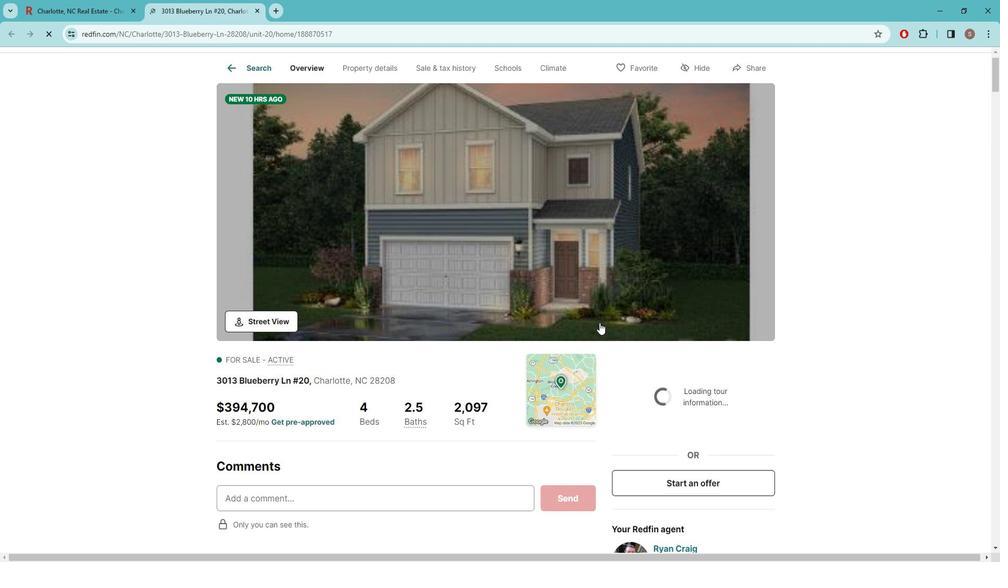 
Action: Mouse scrolled (617, 323) with delta (0, 0)
Screenshot: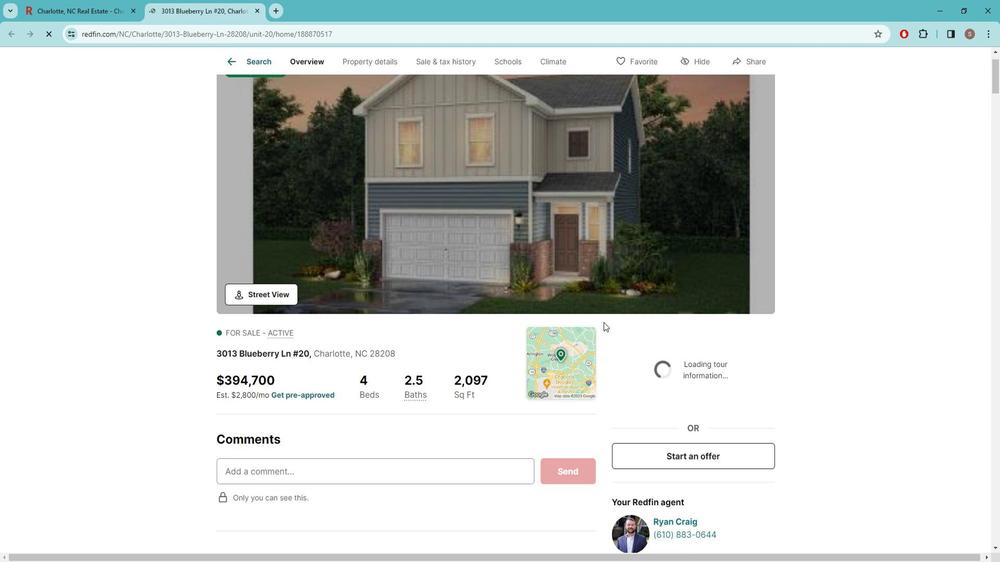 
Action: Mouse moved to (629, 345)
Screenshot: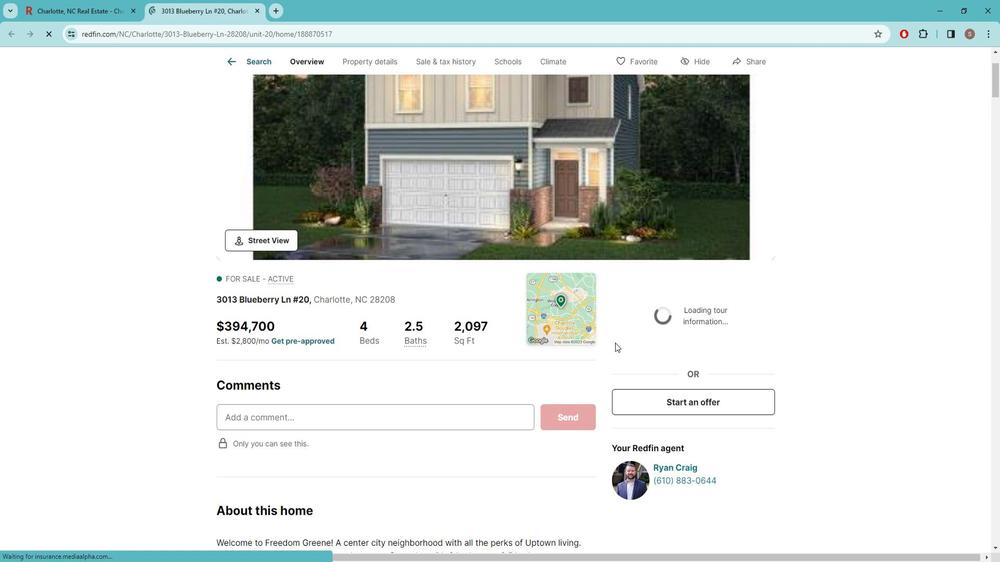 
Action: Mouse scrolled (629, 344) with delta (0, 0)
Screenshot: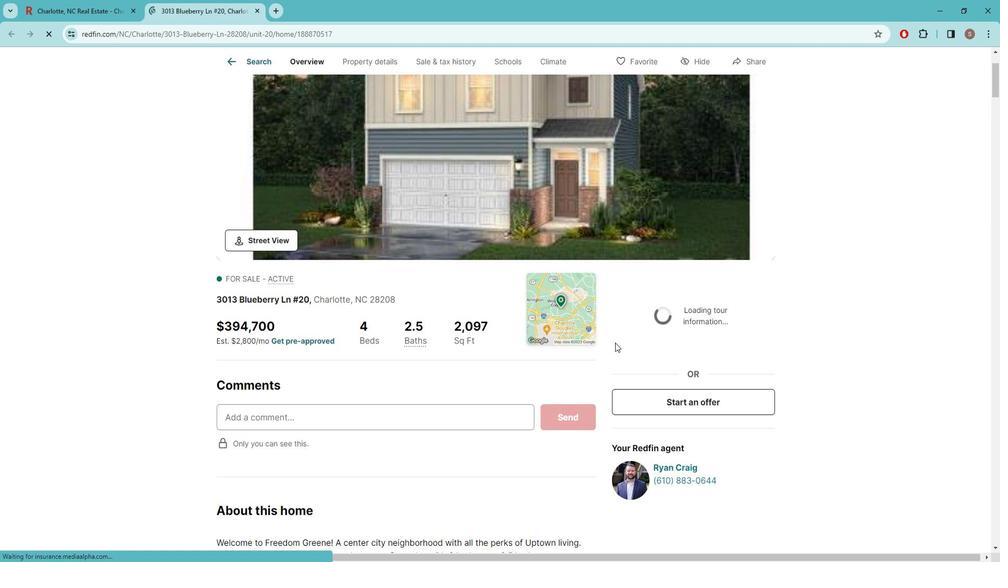 
Action: Mouse moved to (630, 346)
Screenshot: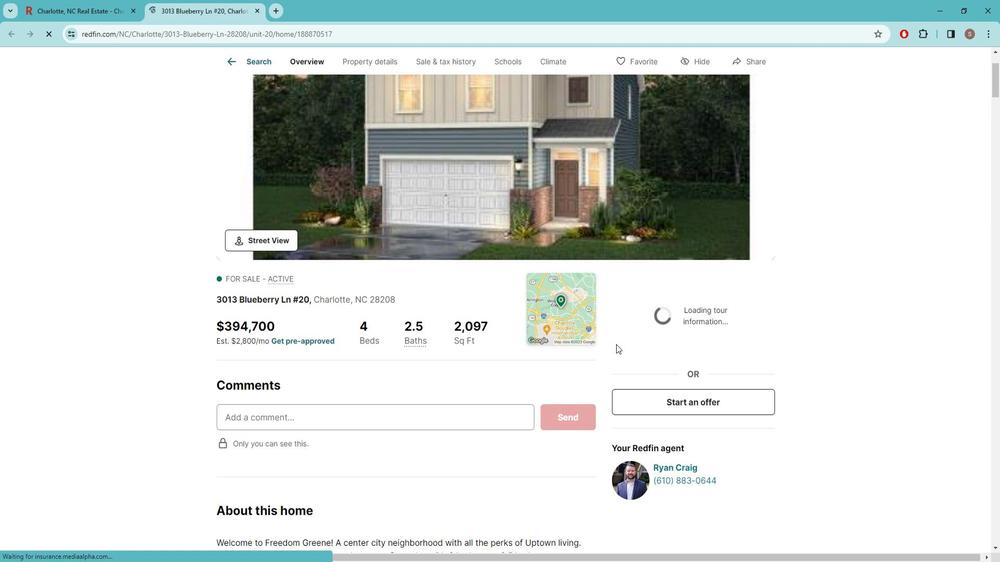
Action: Mouse scrolled (630, 346) with delta (0, 0)
Screenshot: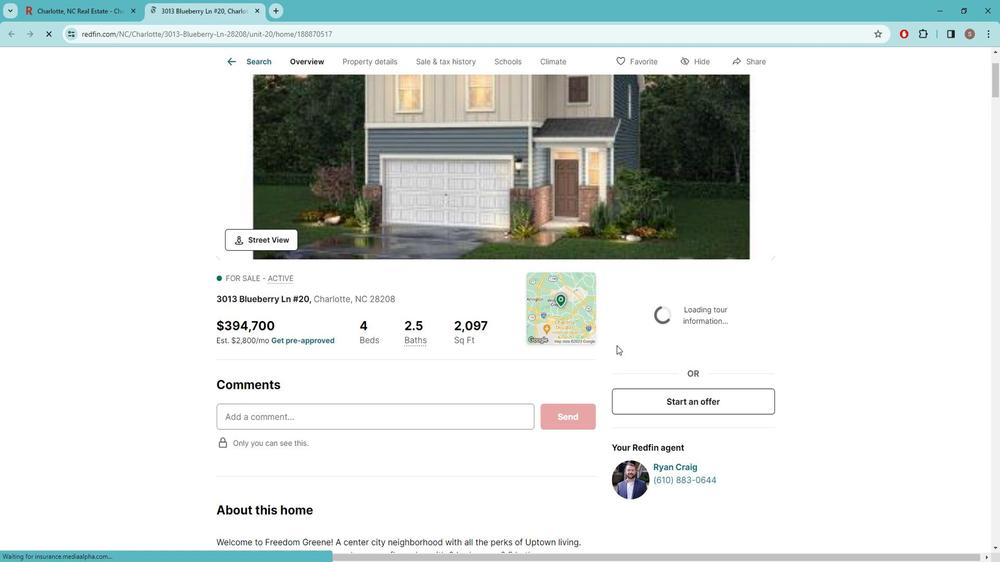 
Action: Mouse moved to (685, 354)
Screenshot: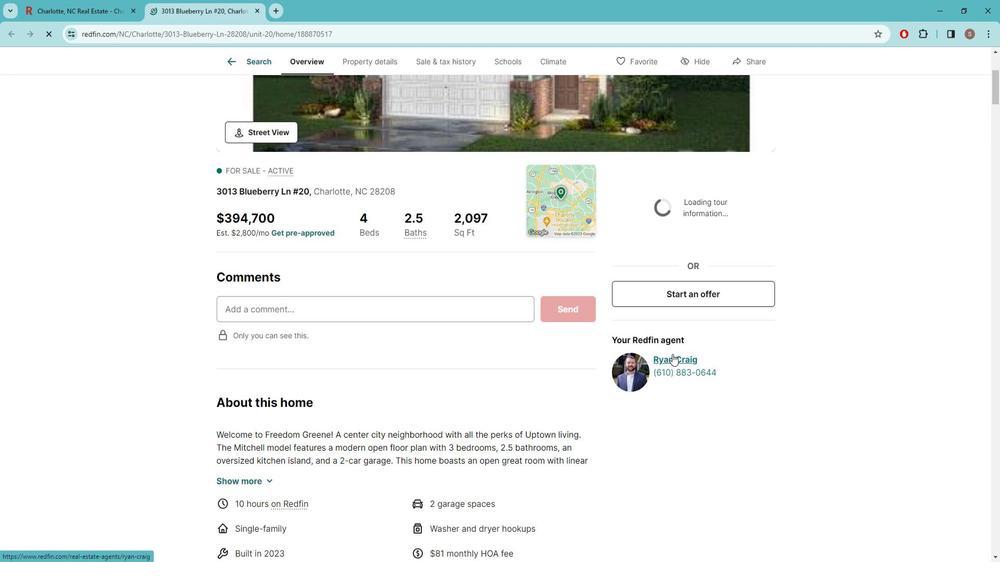 
Action: Mouse pressed left at (685, 354)
Screenshot: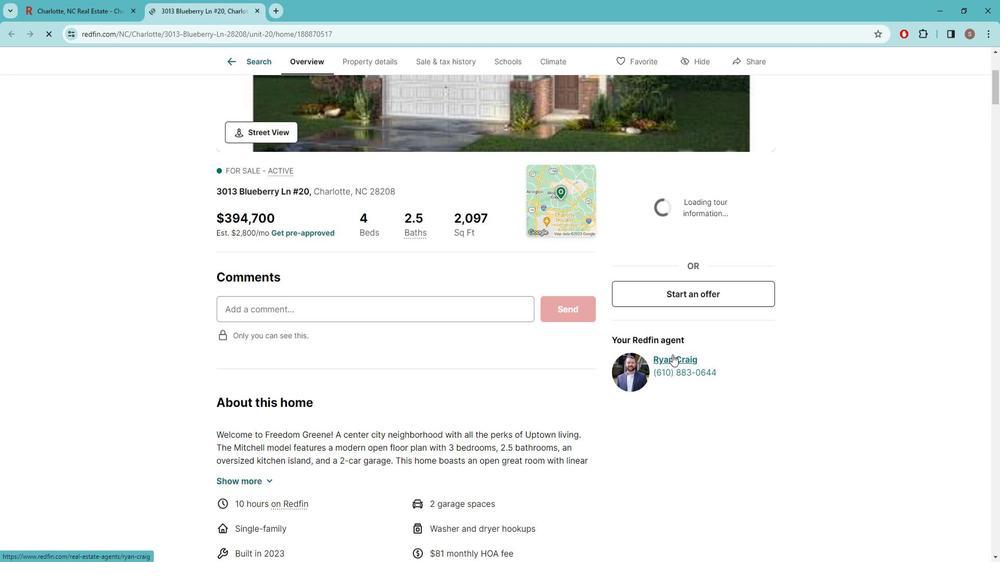 
Action: Mouse moved to (696, 422)
Screenshot: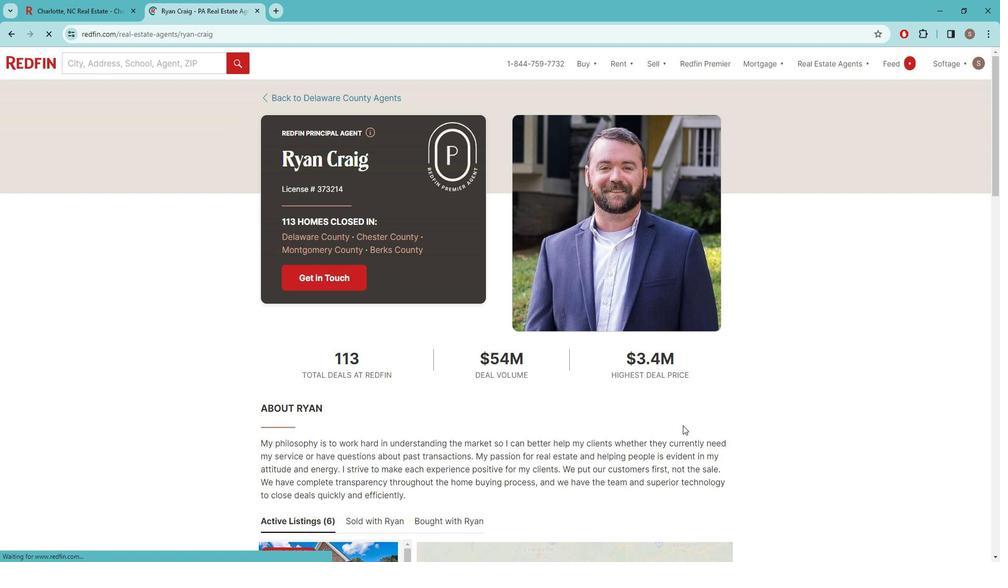 
